 Task: Search one way flight ticket for 1 adult, 6 children, 1 infant in seat and 1 infant on lap in business from Knoxville: Mcghee Tyson Airport to Greenville: Pitt-greenville Airport on 5-2-2023. Choice of flights is American. Number of bags: 2 carry on bags. Price is upto 80000. Outbound departure time preference is 23:45.
Action: Mouse moved to (356, 151)
Screenshot: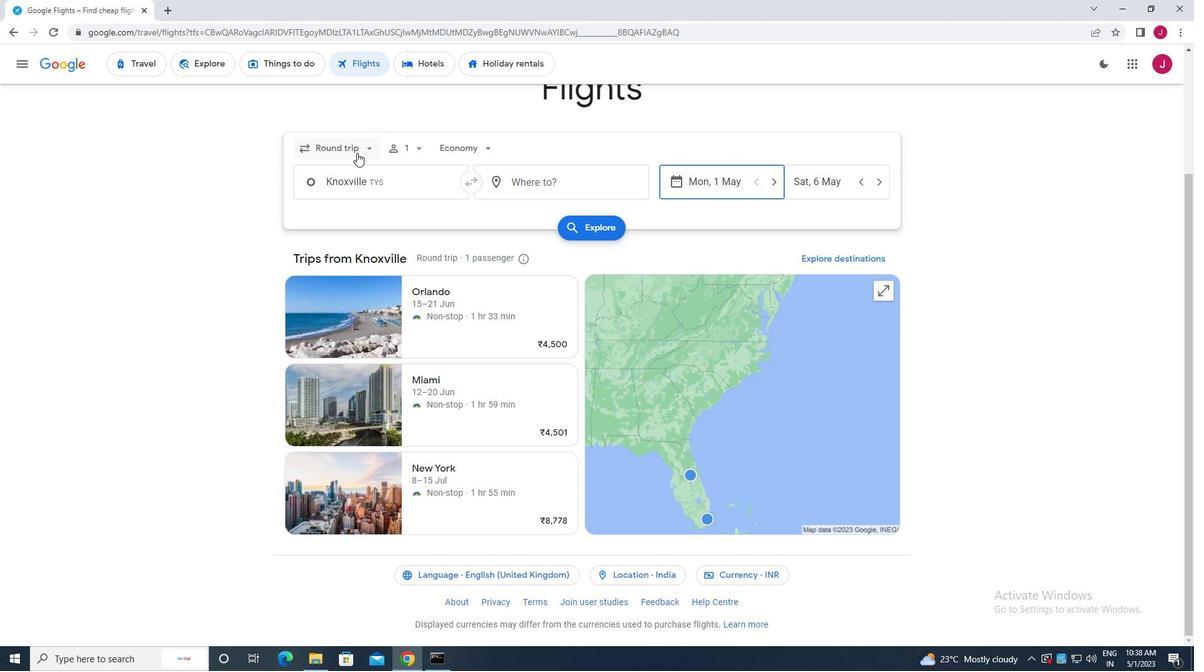 
Action: Mouse pressed left at (356, 151)
Screenshot: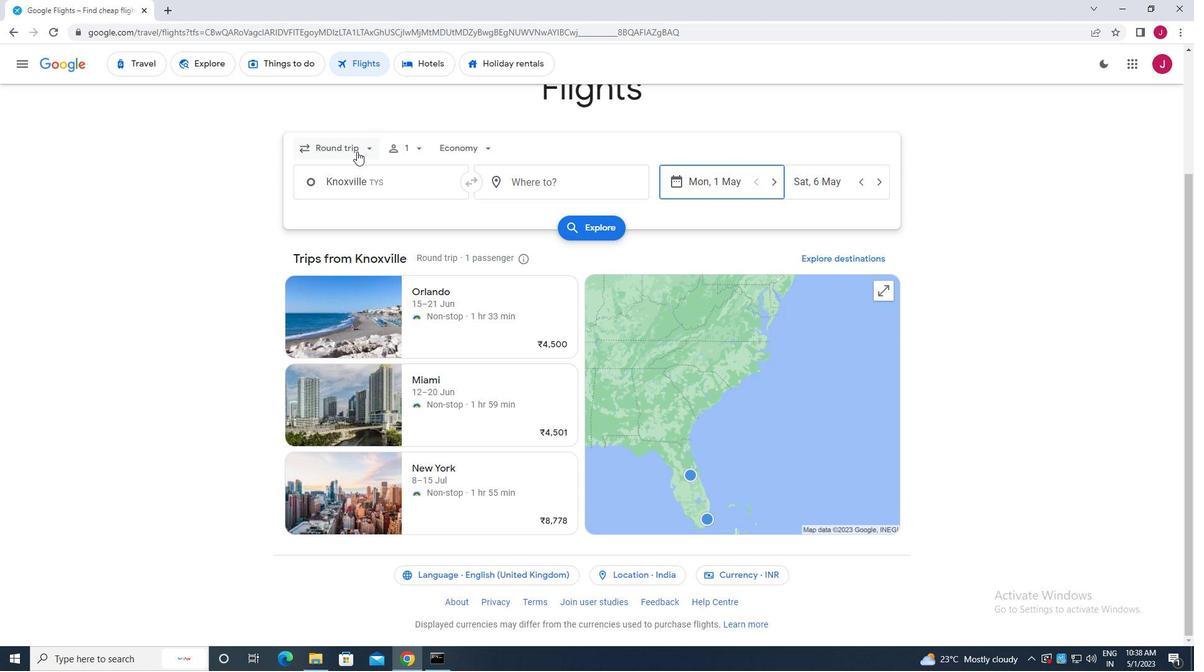 
Action: Mouse moved to (360, 206)
Screenshot: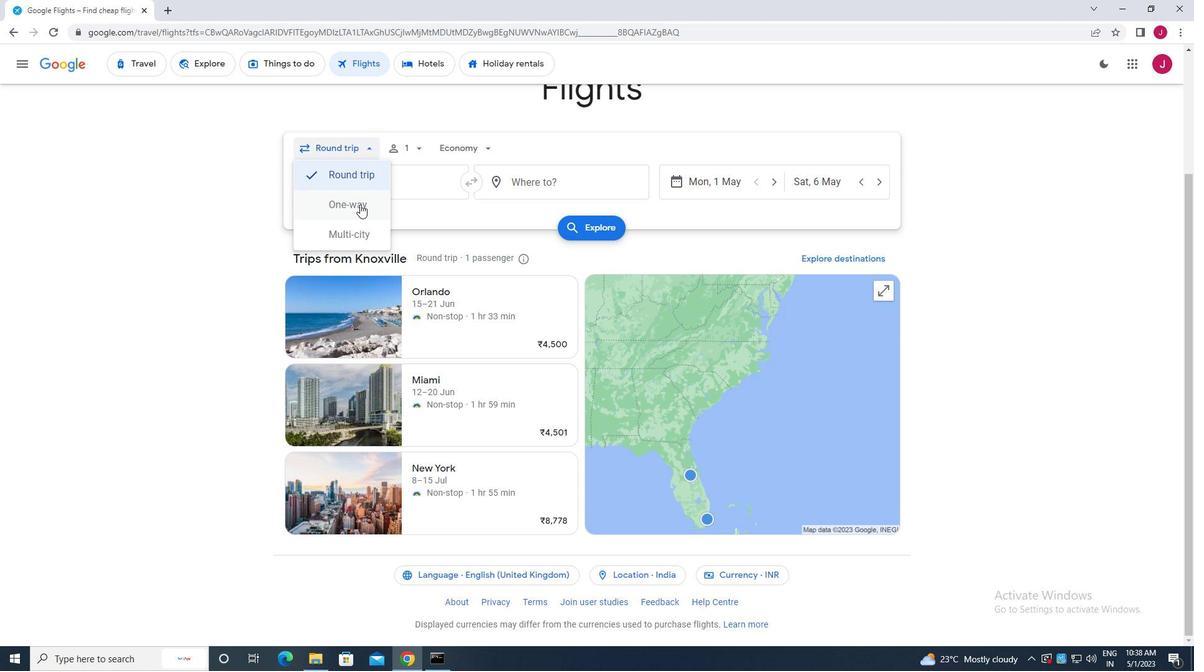 
Action: Mouse pressed left at (360, 206)
Screenshot: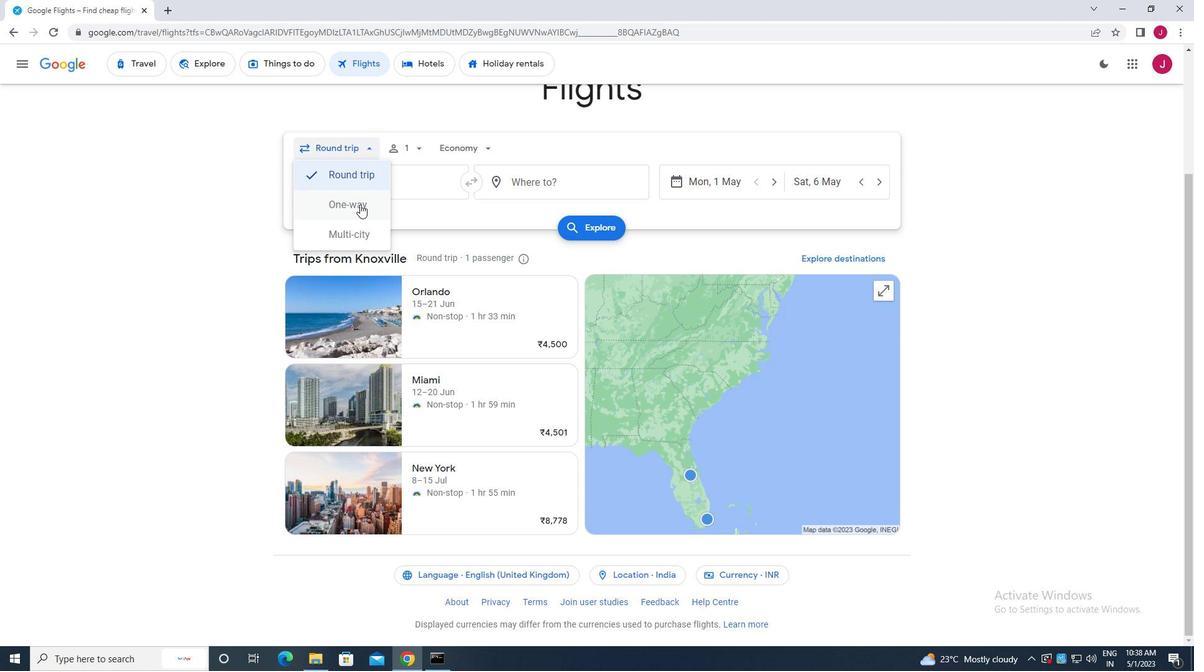 
Action: Mouse moved to (417, 145)
Screenshot: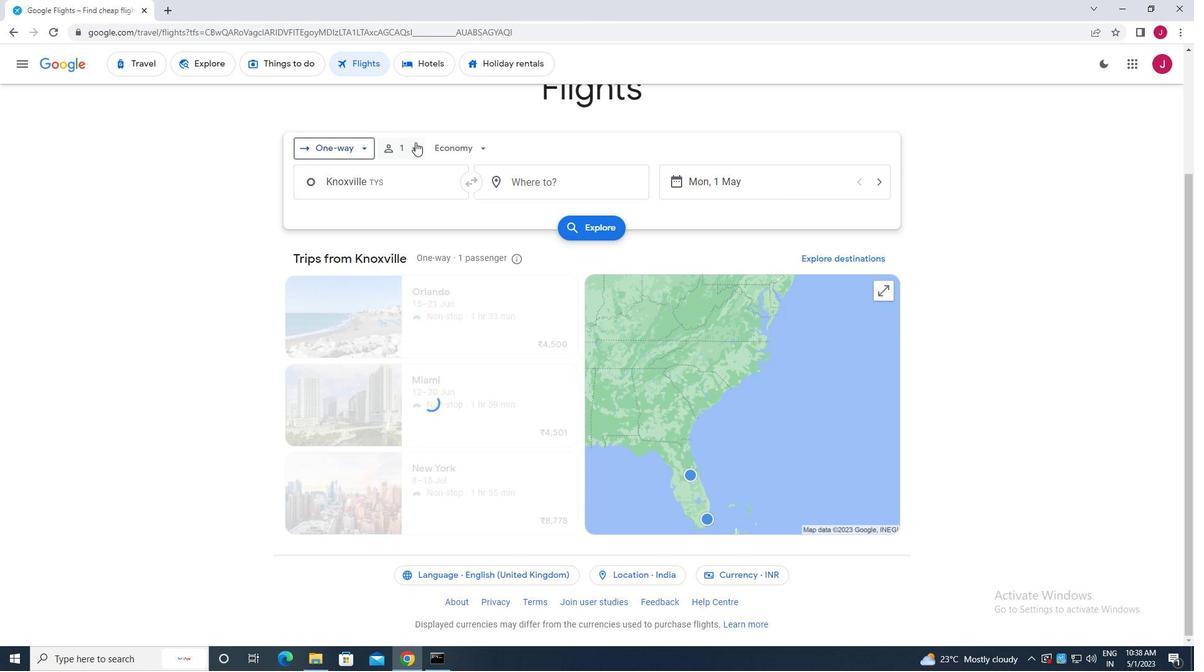 
Action: Mouse pressed left at (417, 145)
Screenshot: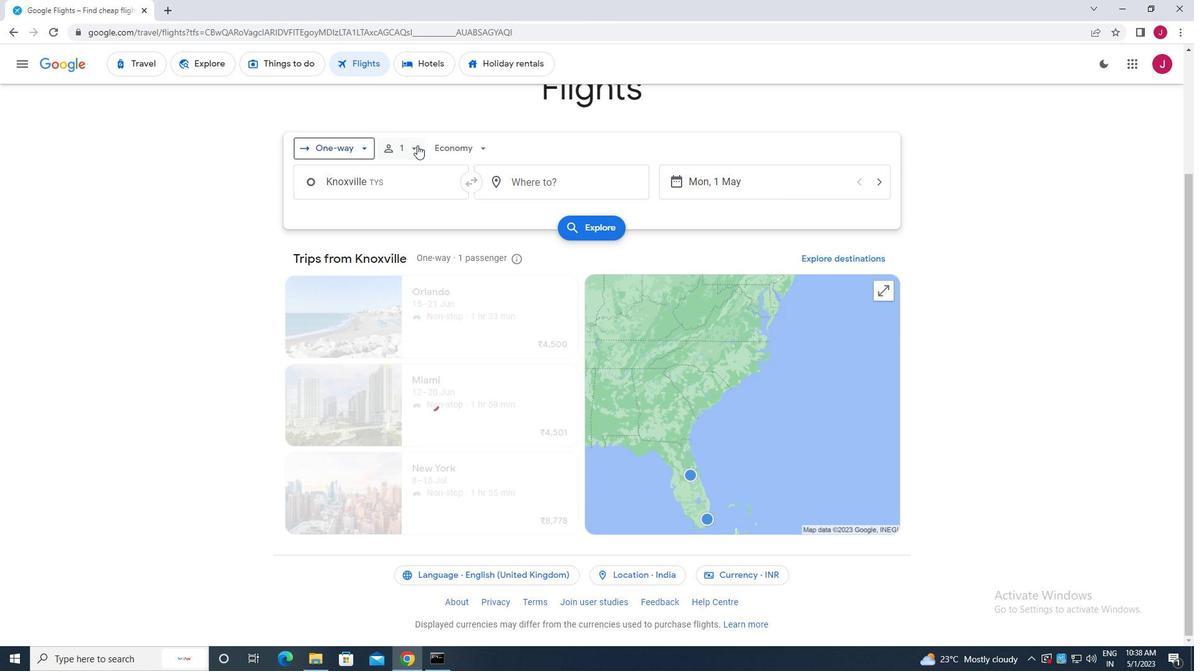 
Action: Mouse moved to (505, 216)
Screenshot: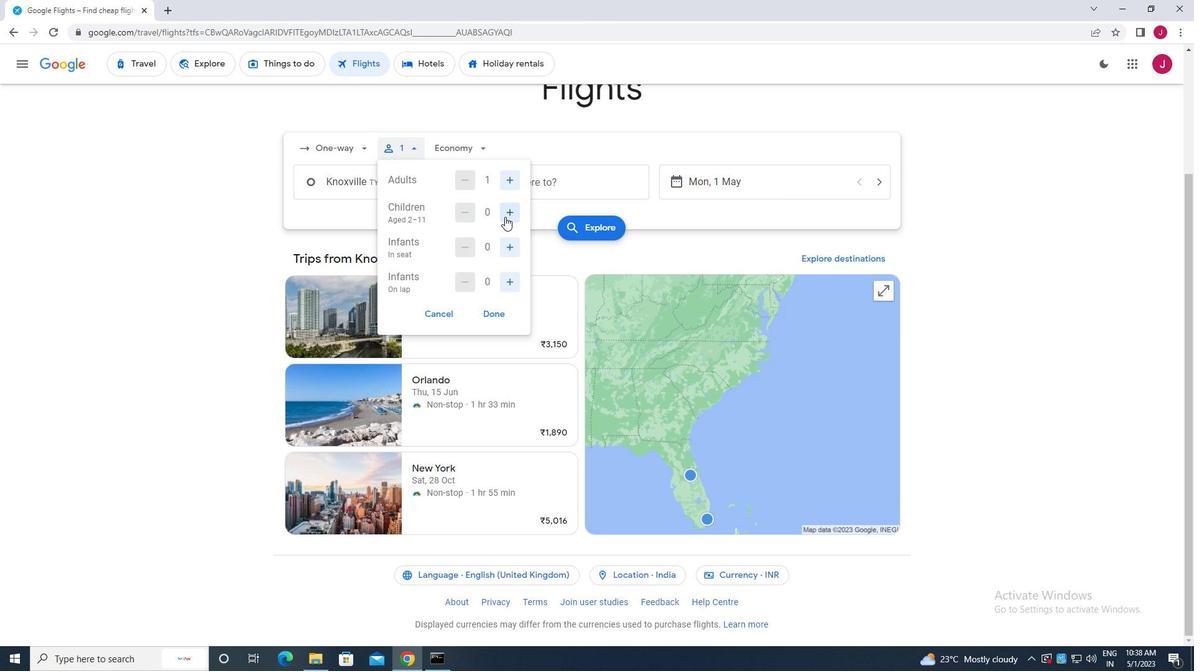 
Action: Mouse pressed left at (505, 216)
Screenshot: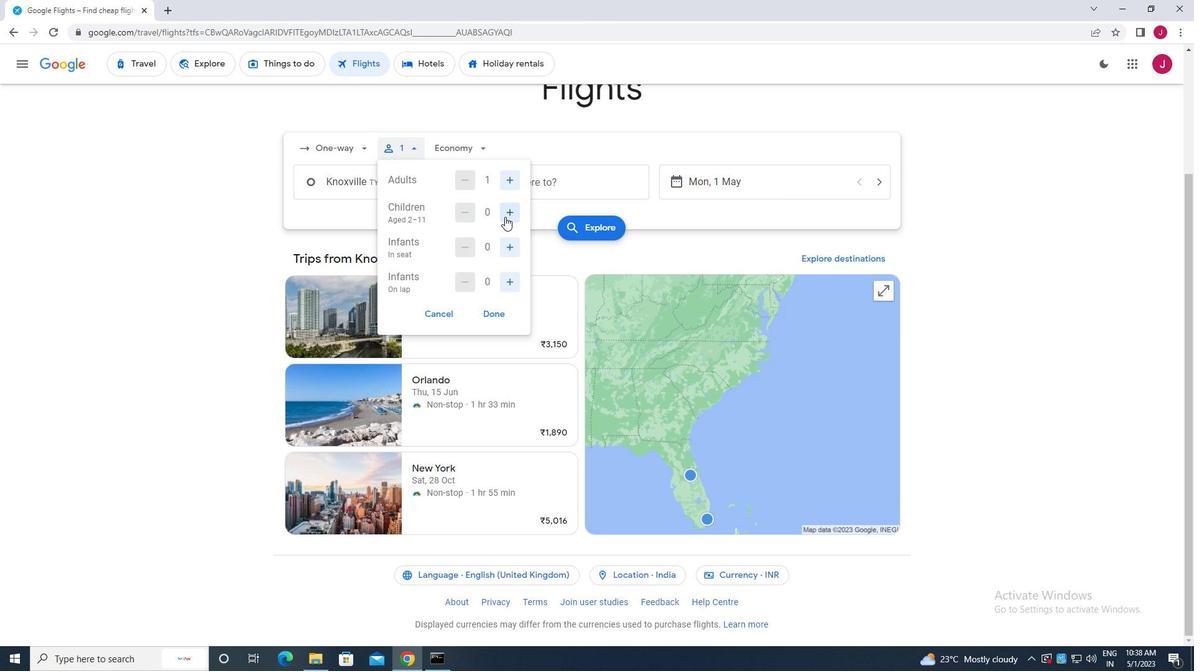 
Action: Mouse moved to (505, 215)
Screenshot: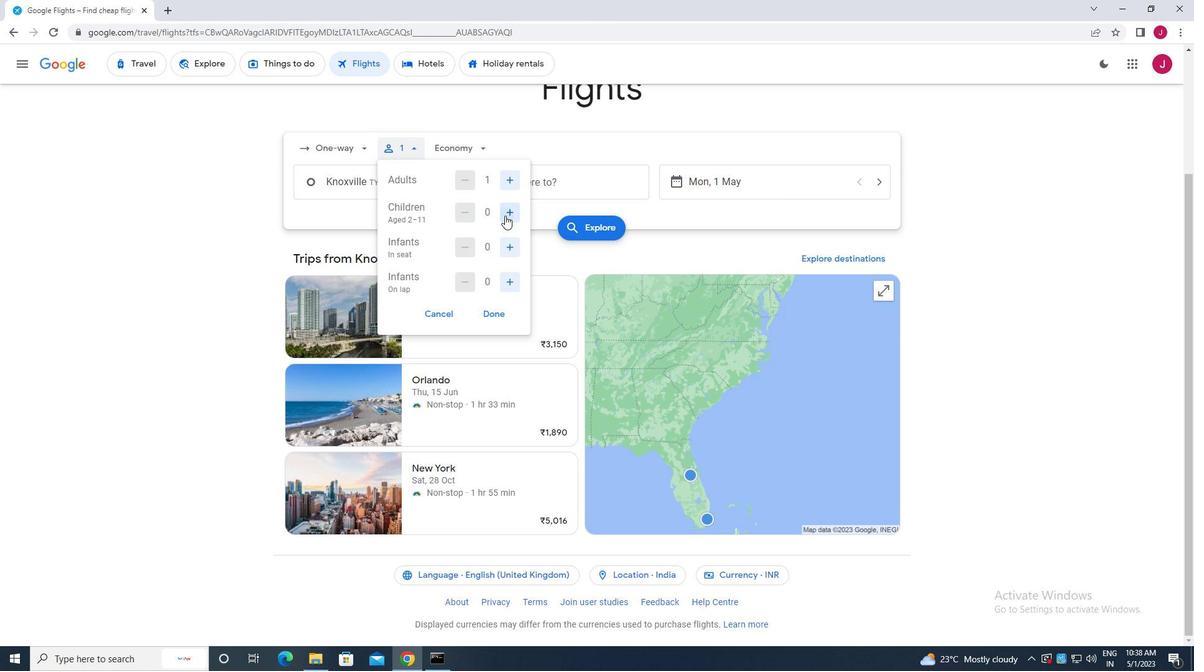 
Action: Mouse pressed left at (505, 215)
Screenshot: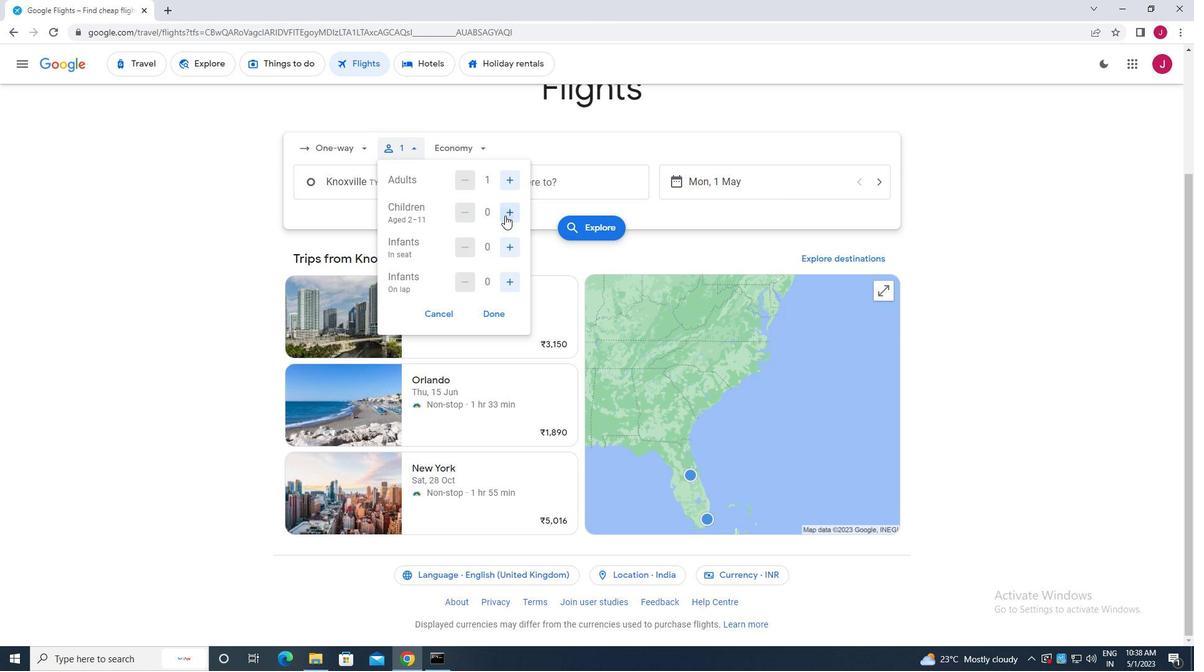 
Action: Mouse moved to (505, 215)
Screenshot: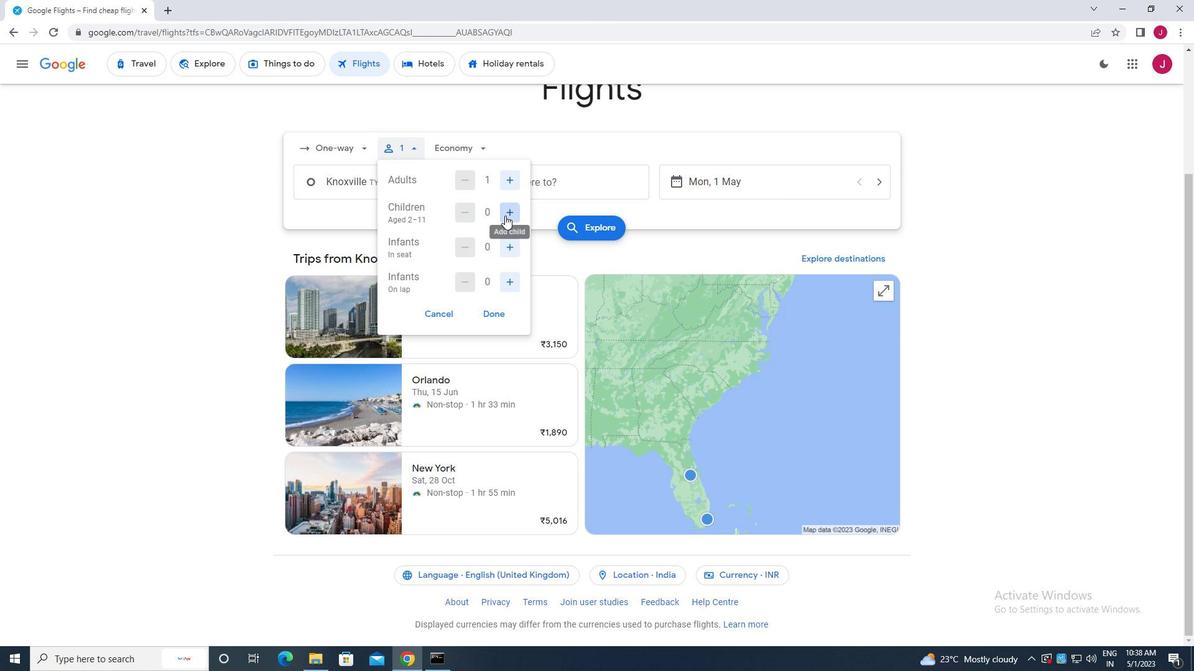 
Action: Mouse pressed left at (505, 215)
Screenshot: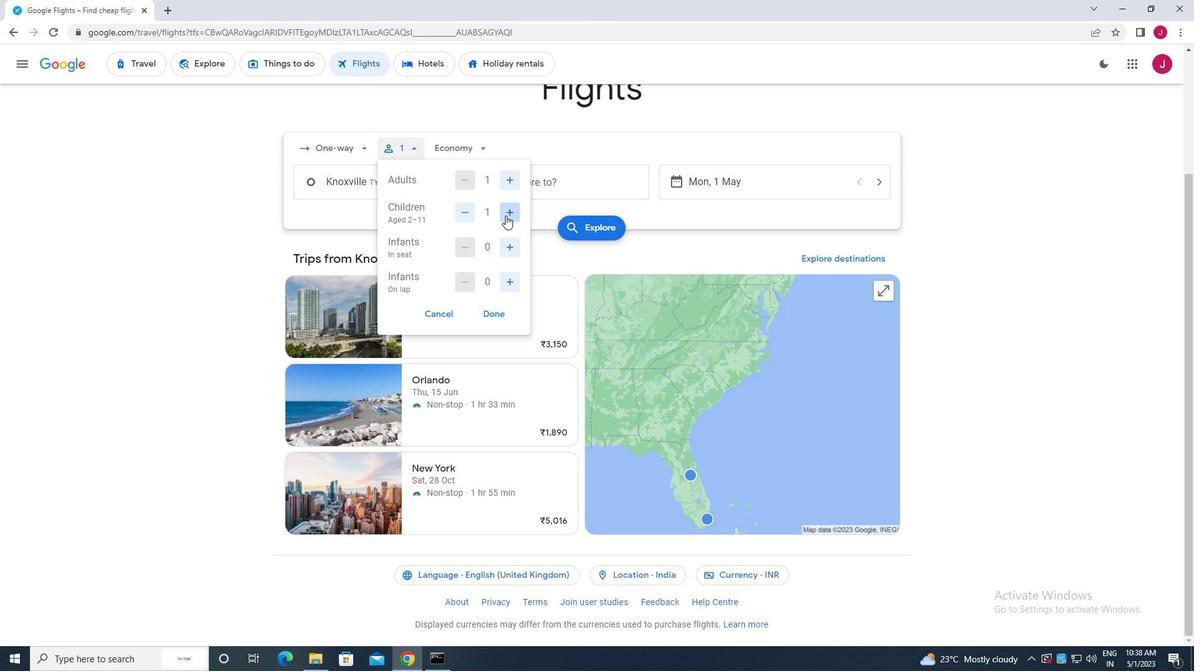 
Action: Mouse moved to (506, 215)
Screenshot: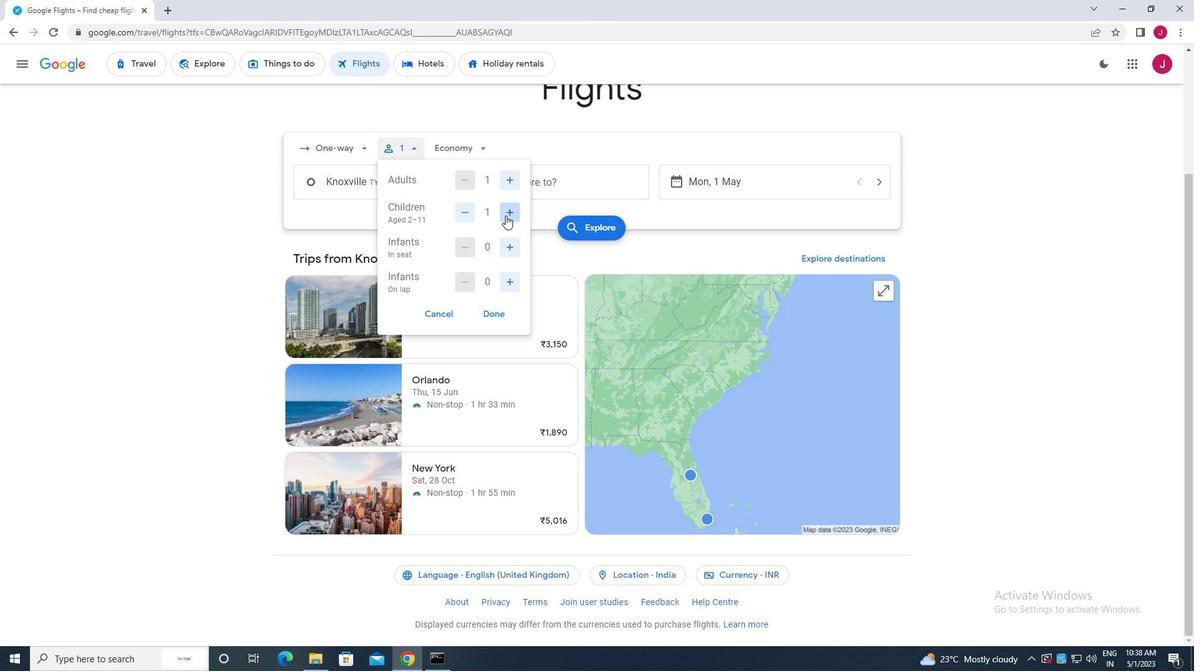 
Action: Mouse pressed left at (506, 215)
Screenshot: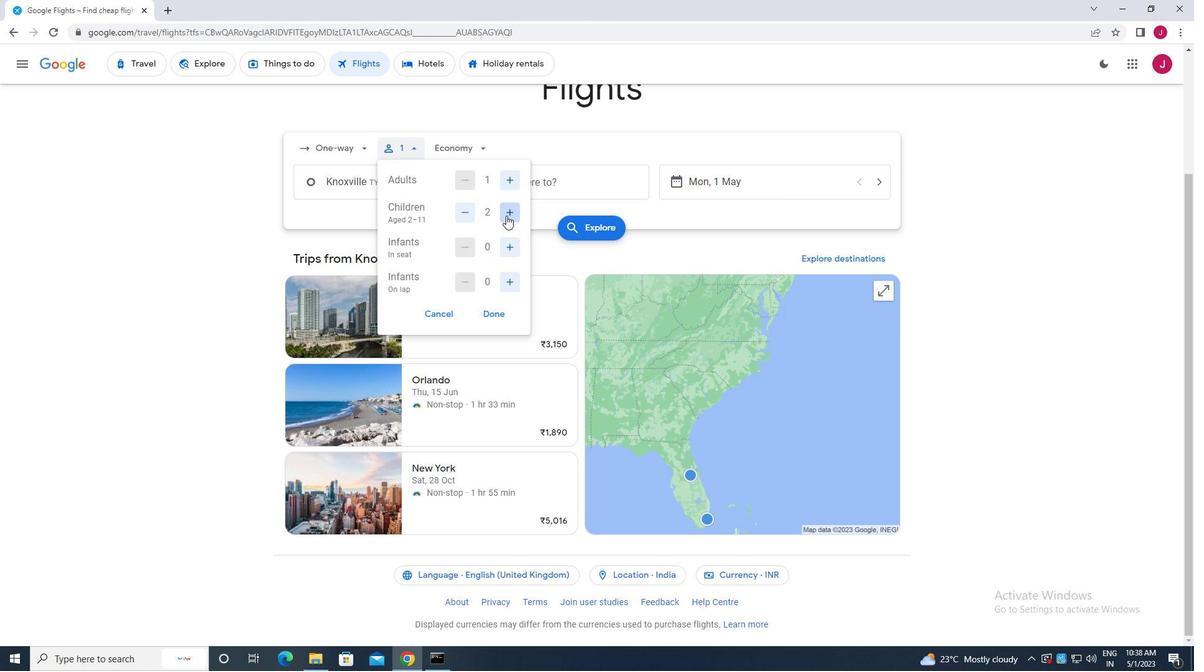 
Action: Mouse pressed left at (506, 215)
Screenshot: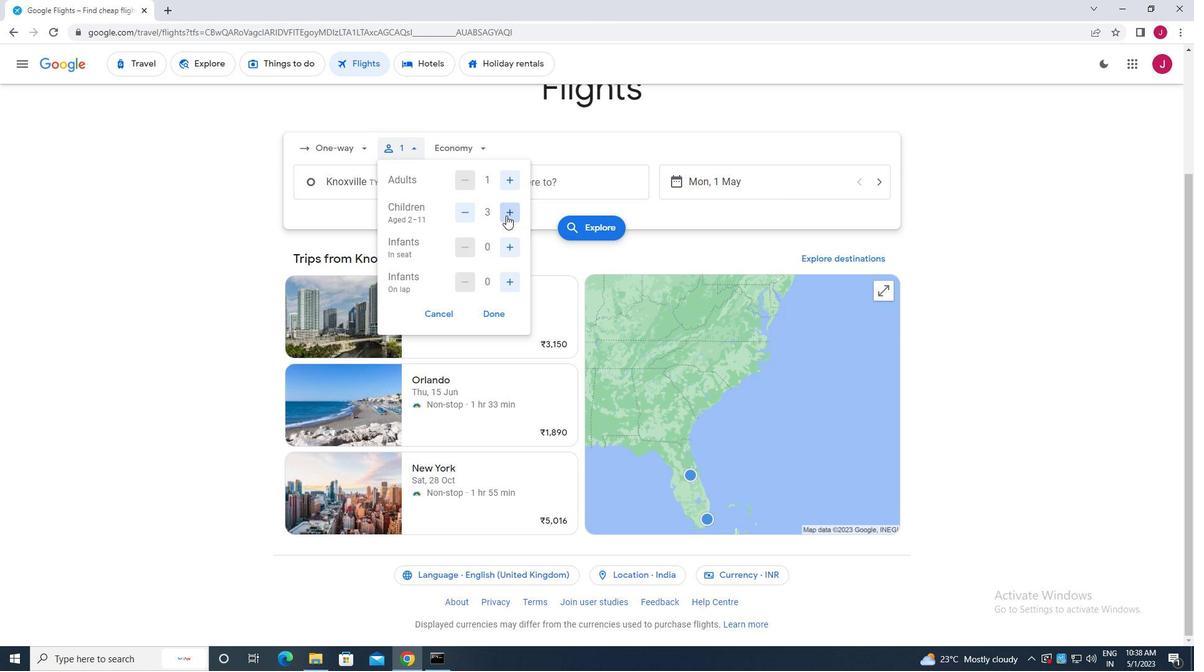 
Action: Mouse moved to (507, 215)
Screenshot: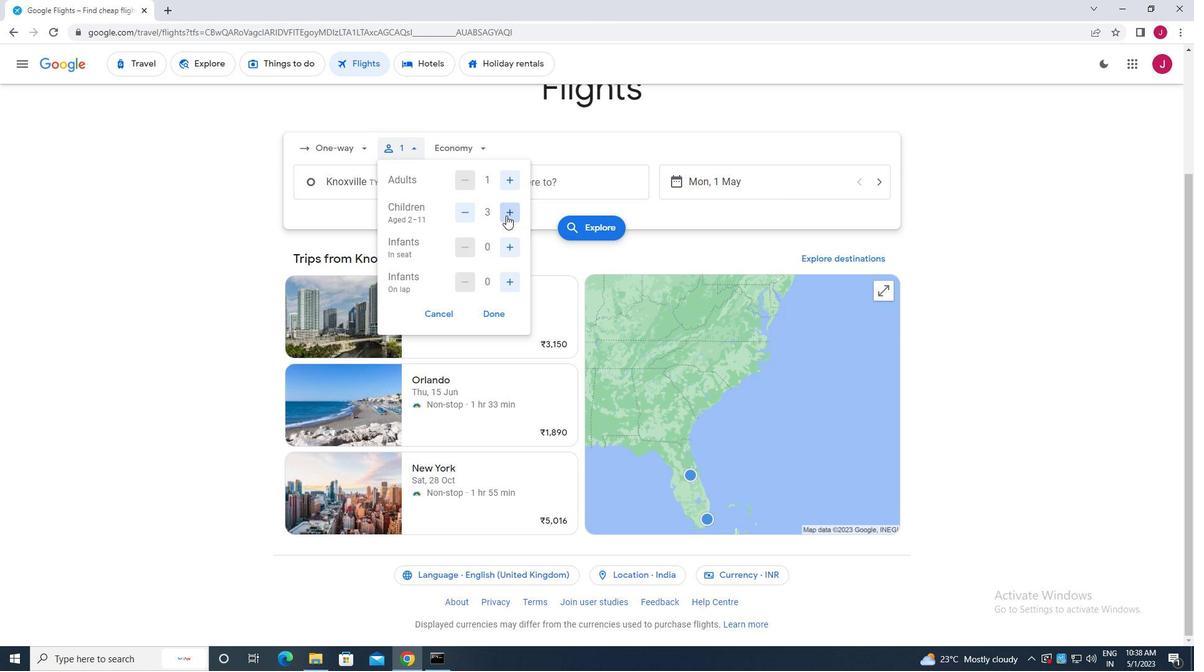 
Action: Mouse pressed left at (507, 215)
Screenshot: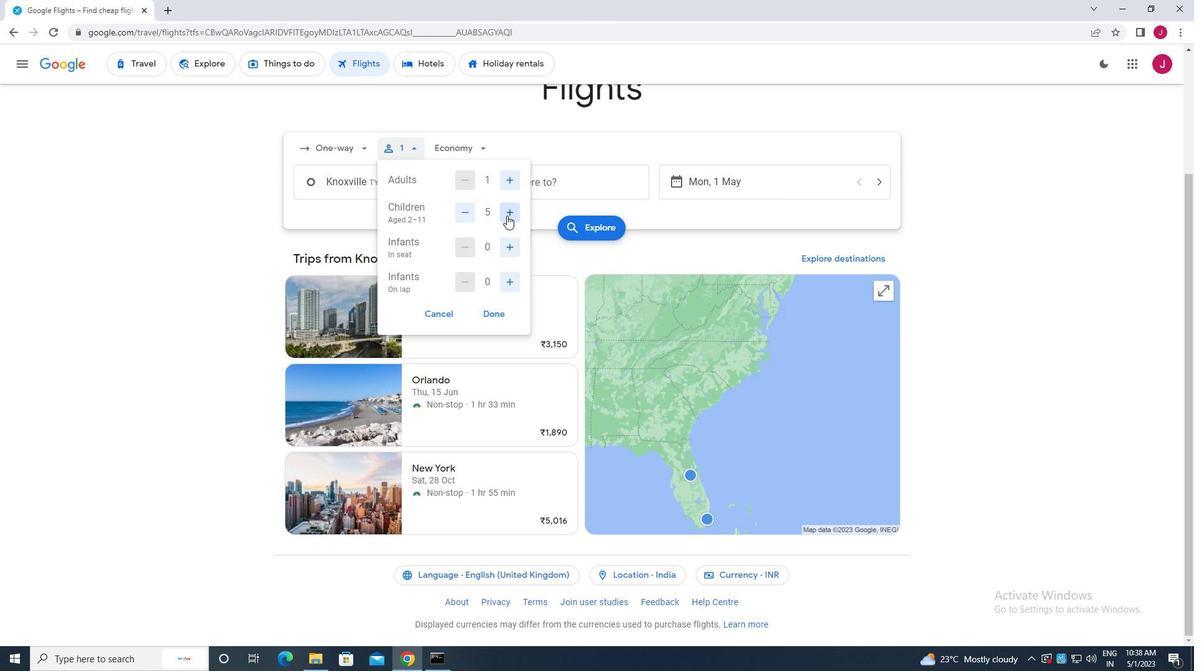 
Action: Mouse moved to (508, 250)
Screenshot: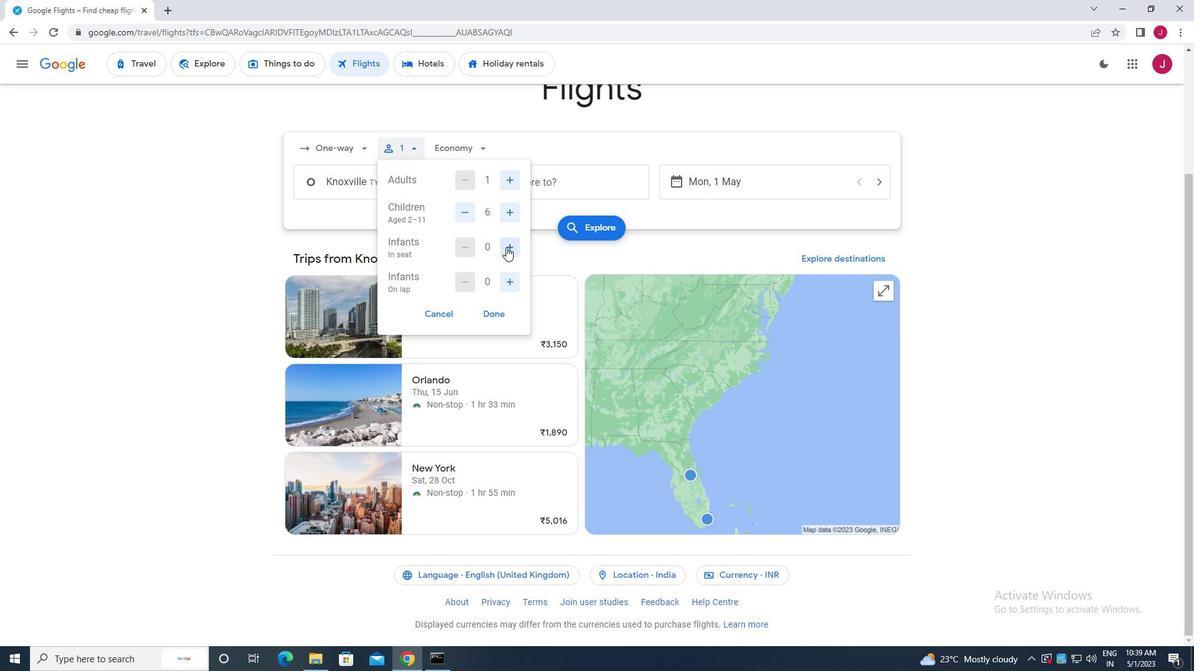 
Action: Mouse pressed left at (508, 250)
Screenshot: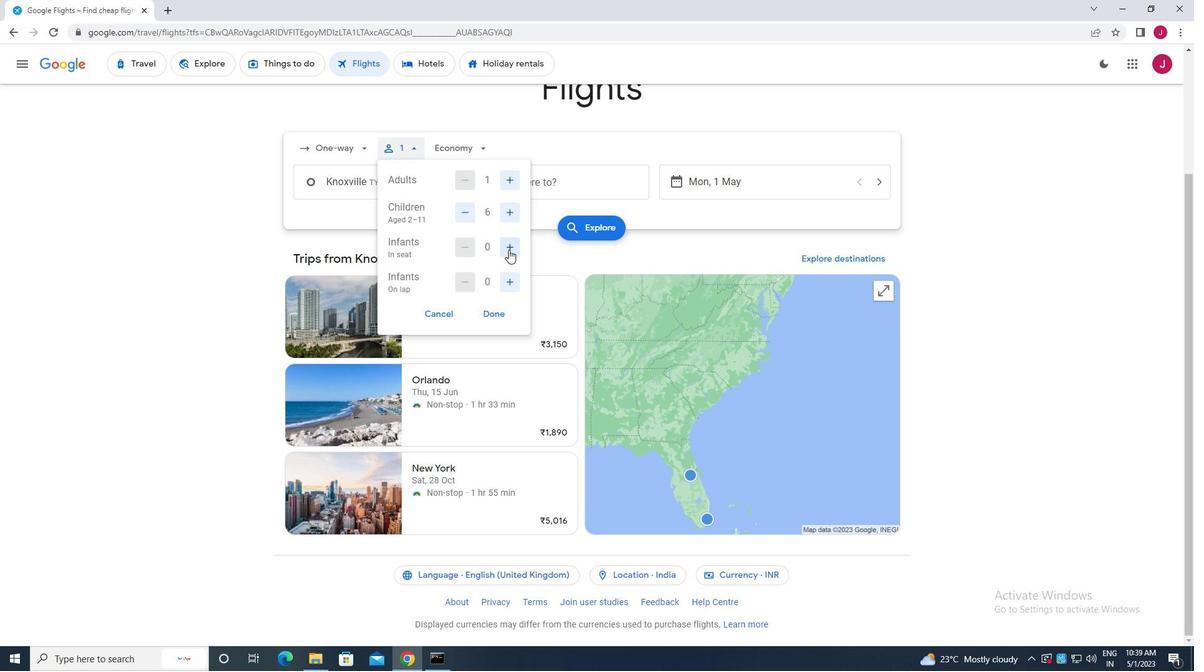 
Action: Mouse moved to (513, 281)
Screenshot: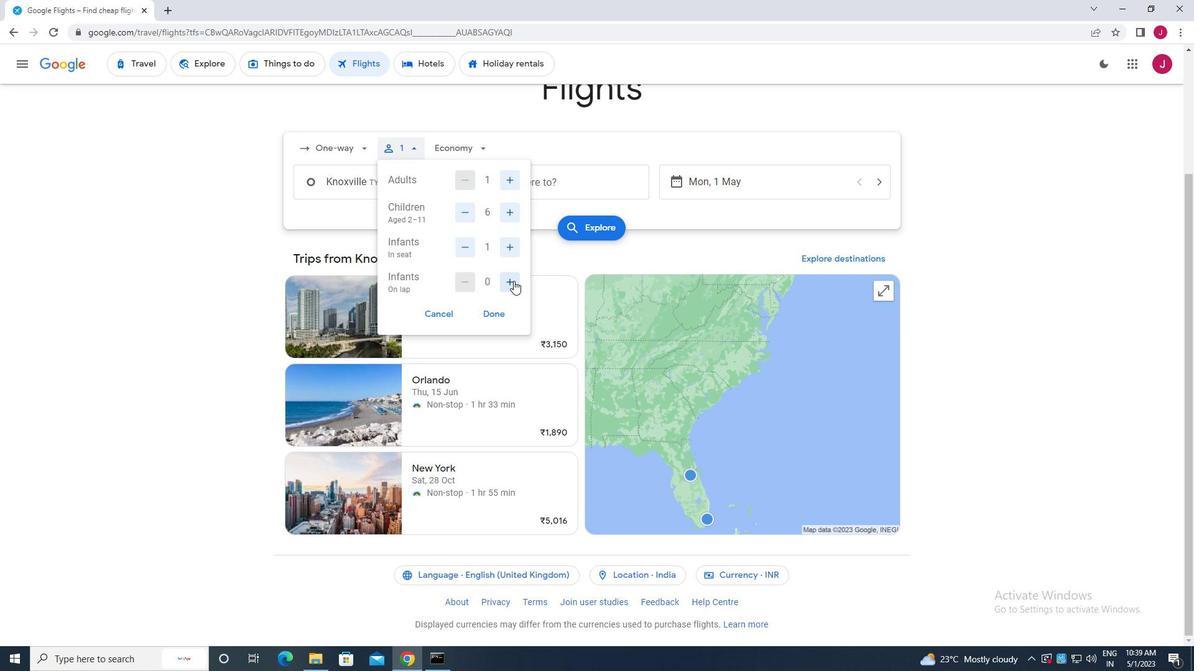 
Action: Mouse pressed left at (513, 281)
Screenshot: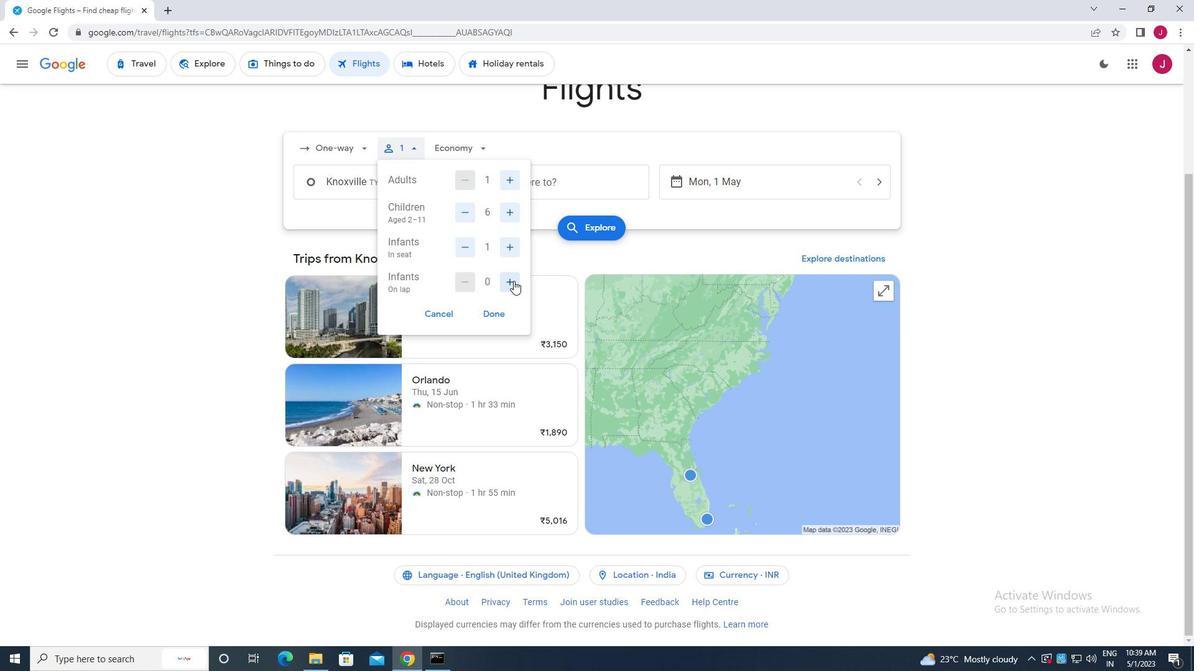 
Action: Mouse moved to (502, 312)
Screenshot: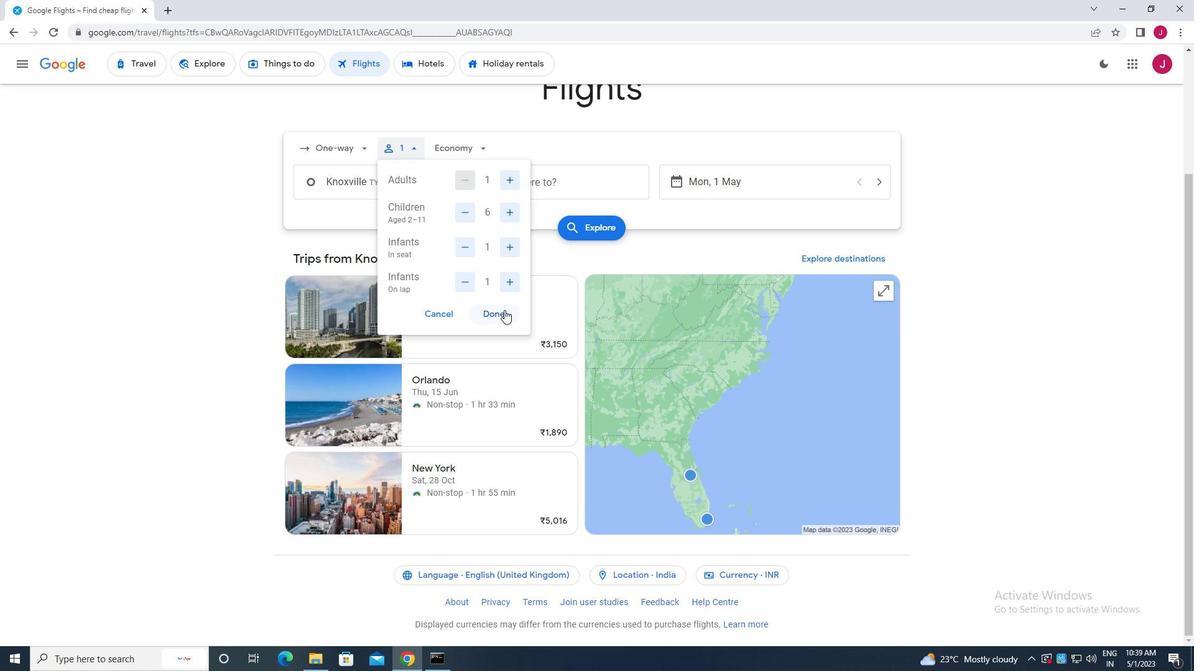 
Action: Mouse pressed left at (502, 312)
Screenshot: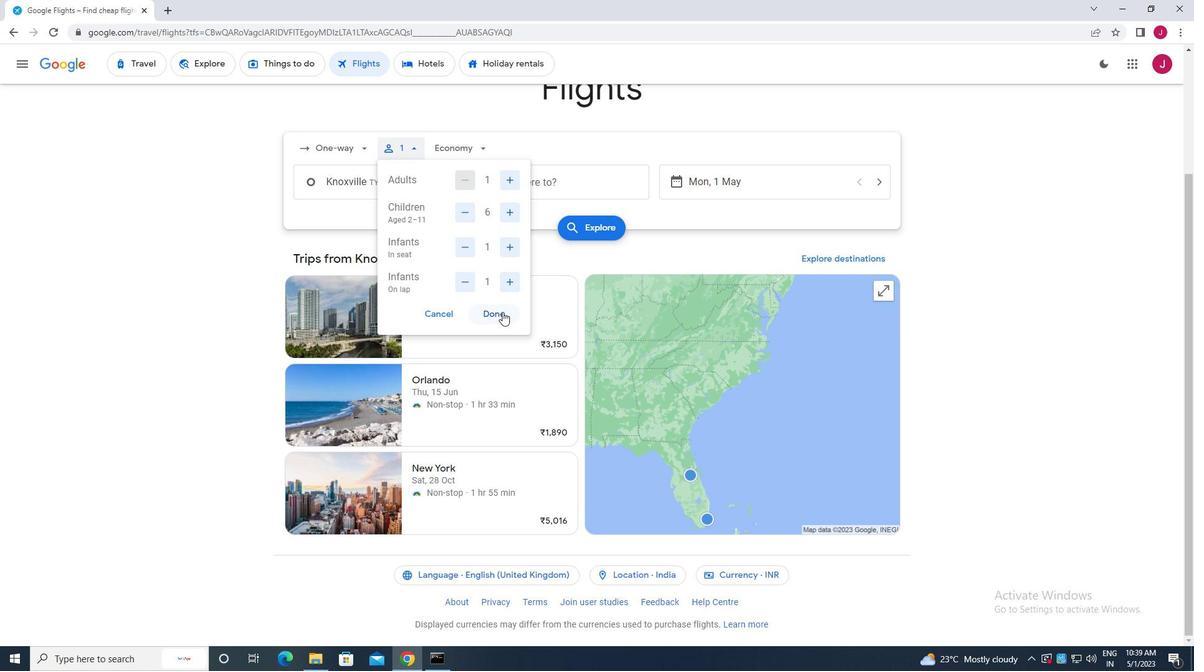 
Action: Mouse moved to (466, 146)
Screenshot: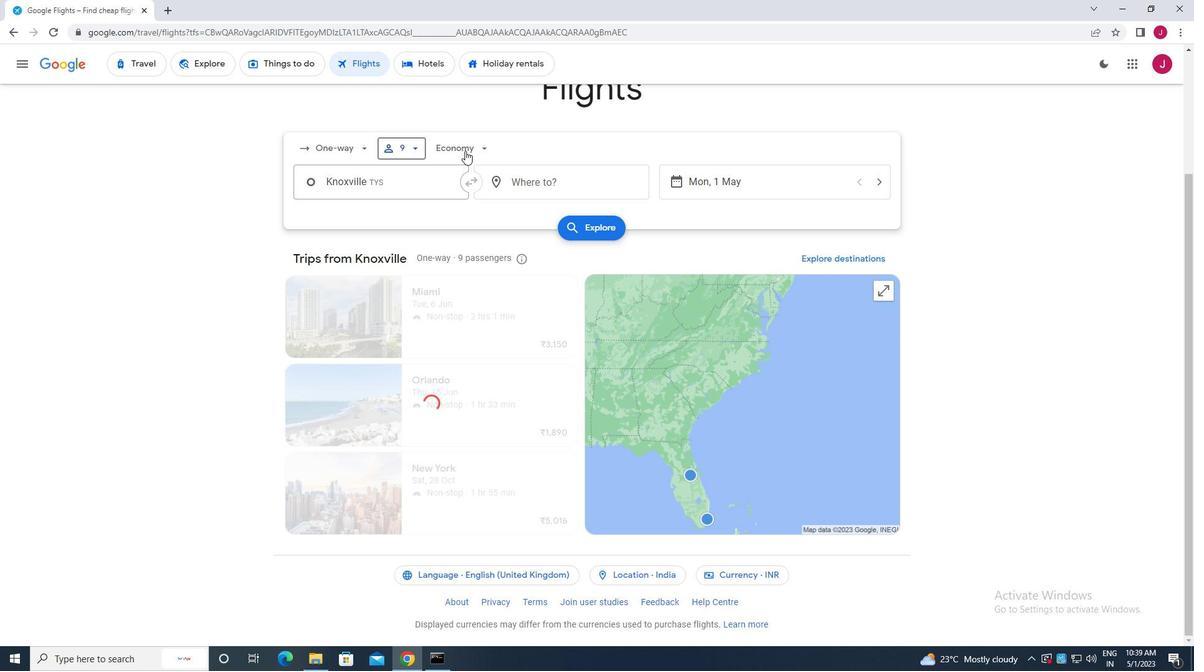 
Action: Mouse pressed left at (466, 146)
Screenshot: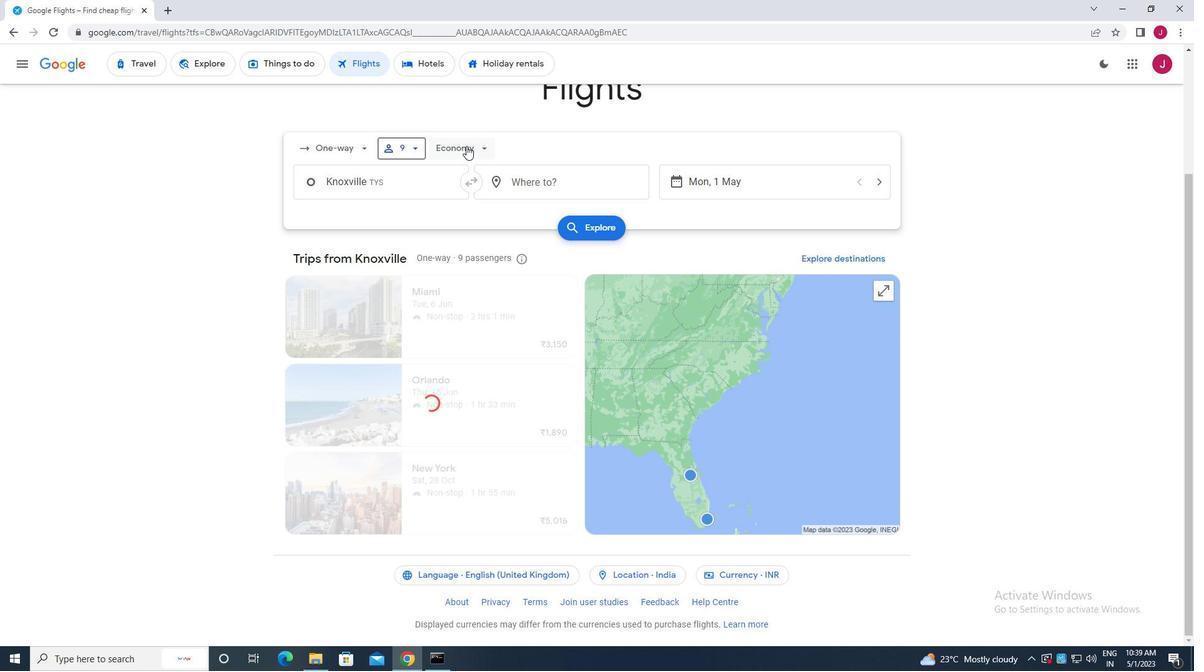 
Action: Mouse moved to (481, 233)
Screenshot: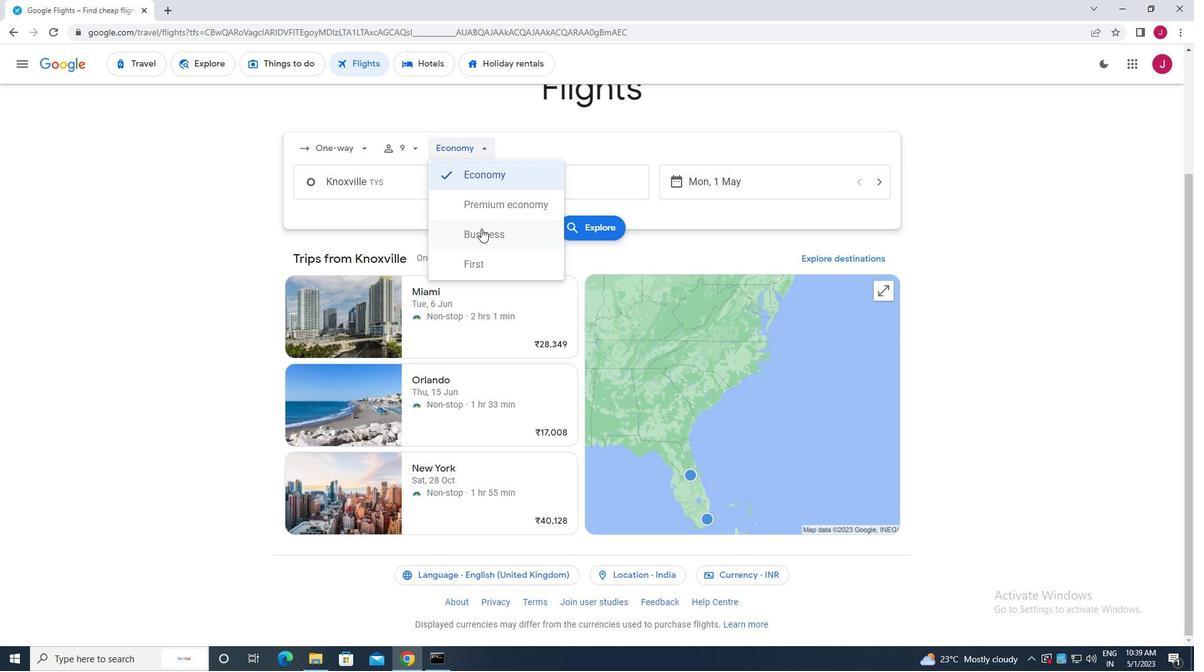 
Action: Mouse pressed left at (481, 233)
Screenshot: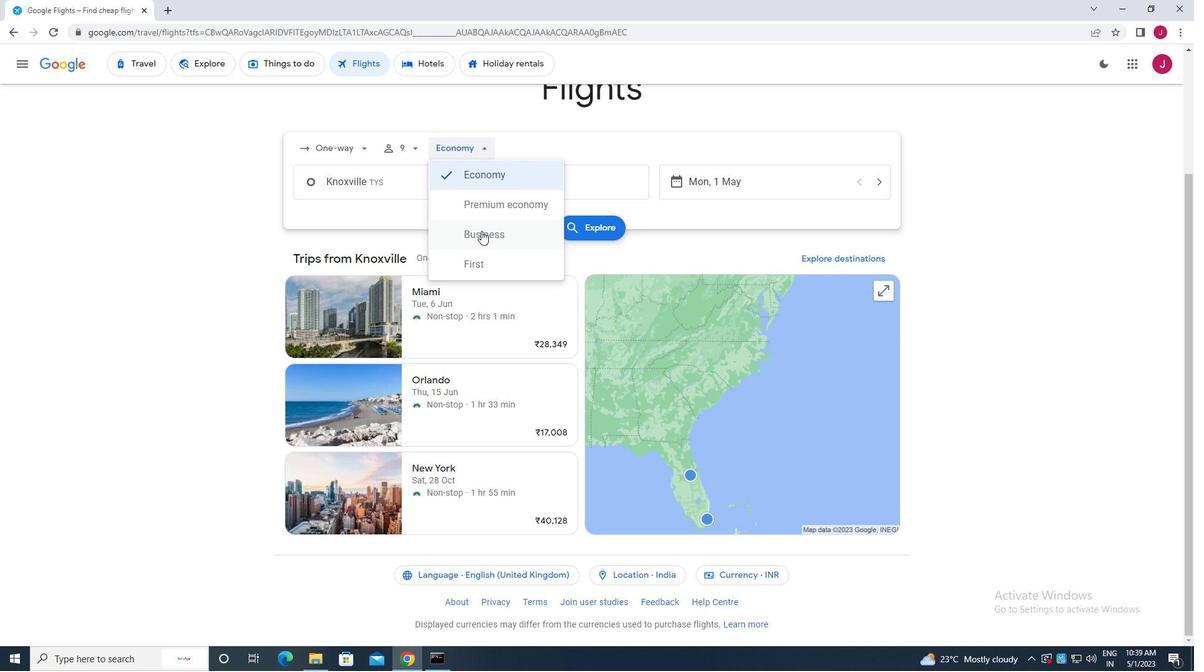 
Action: Mouse moved to (395, 185)
Screenshot: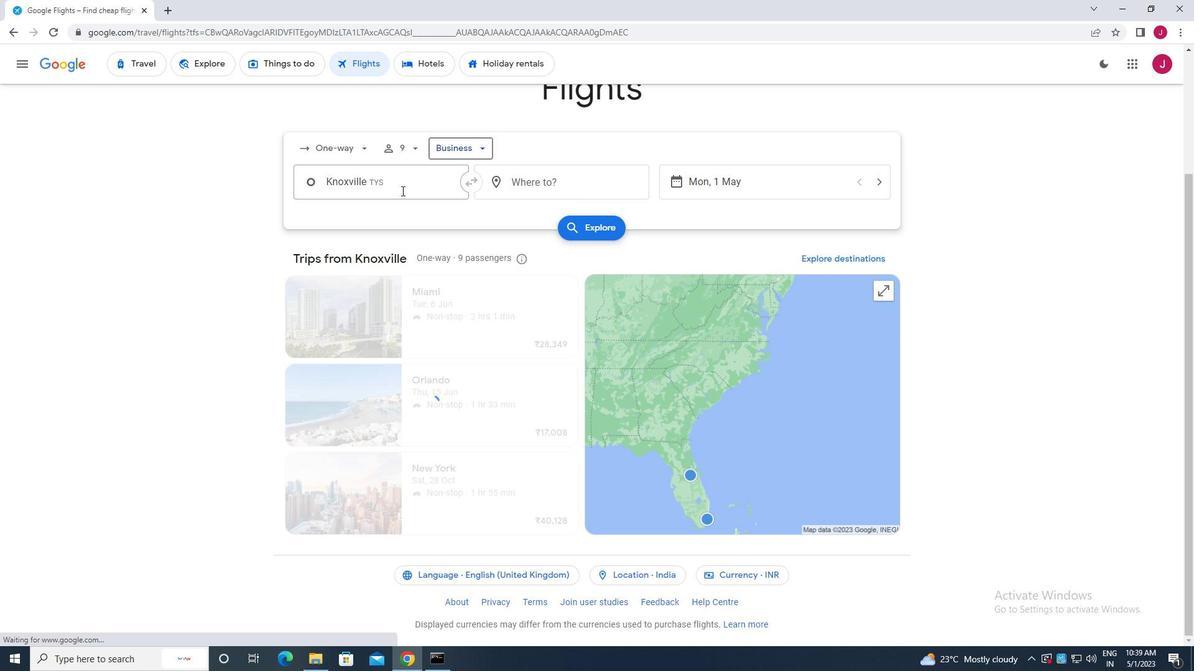 
Action: Mouse pressed left at (395, 185)
Screenshot: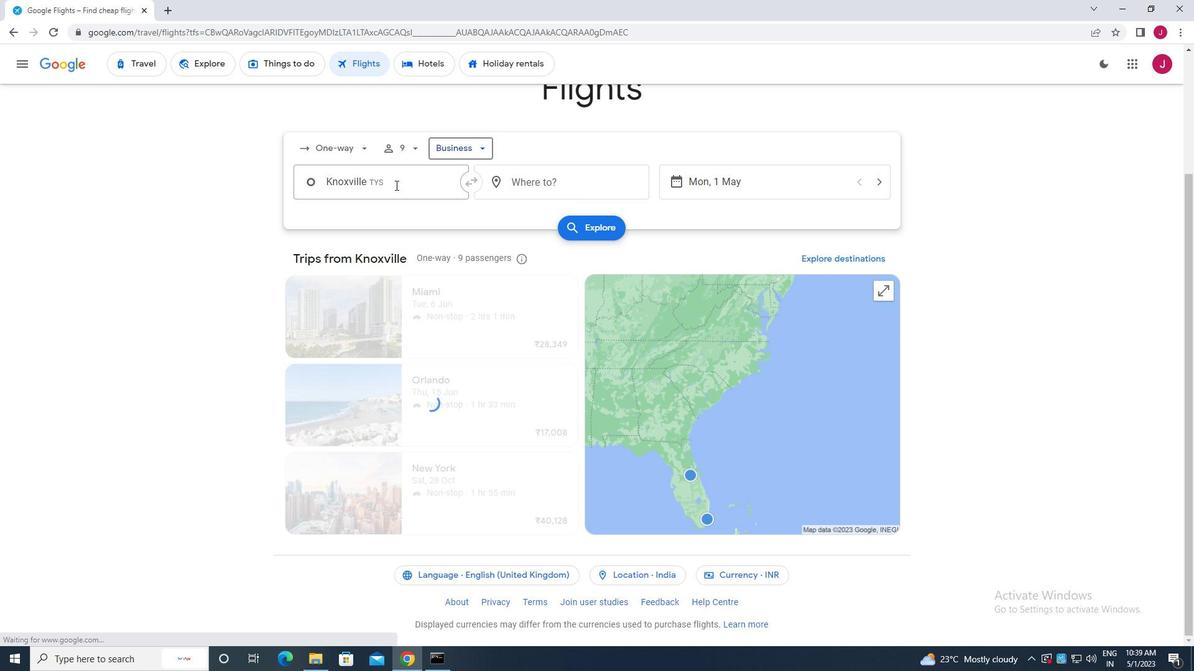 
Action: Mouse moved to (396, 183)
Screenshot: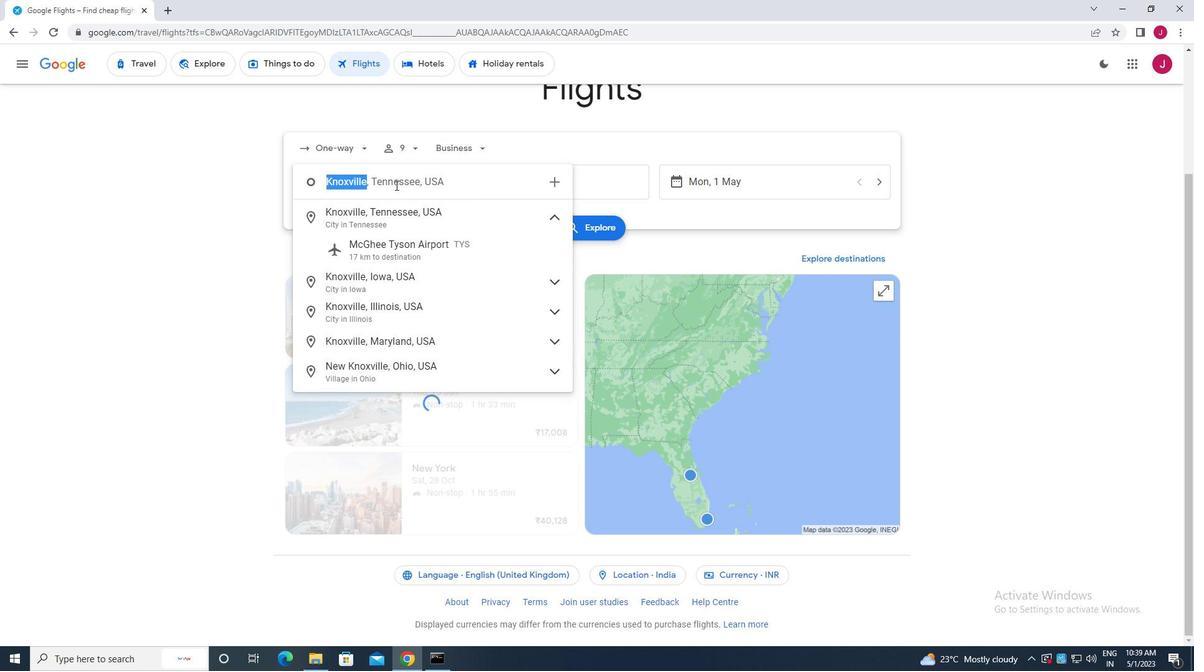 
Action: Key pressed knoxville
Screenshot: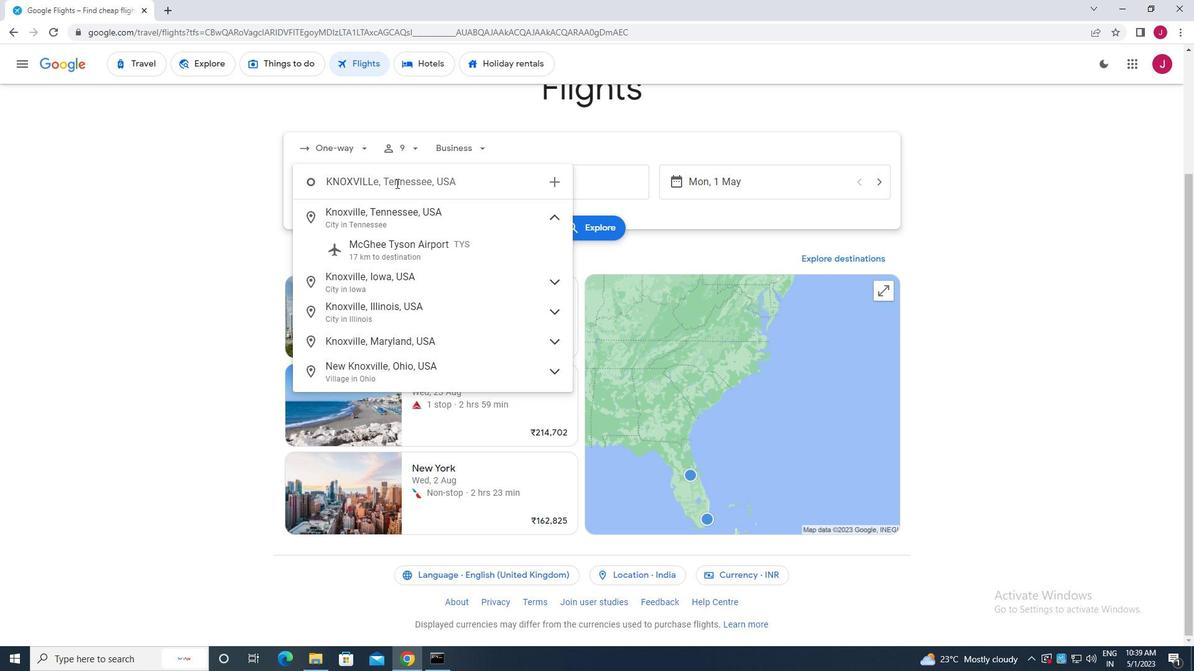 
Action: Mouse moved to (383, 250)
Screenshot: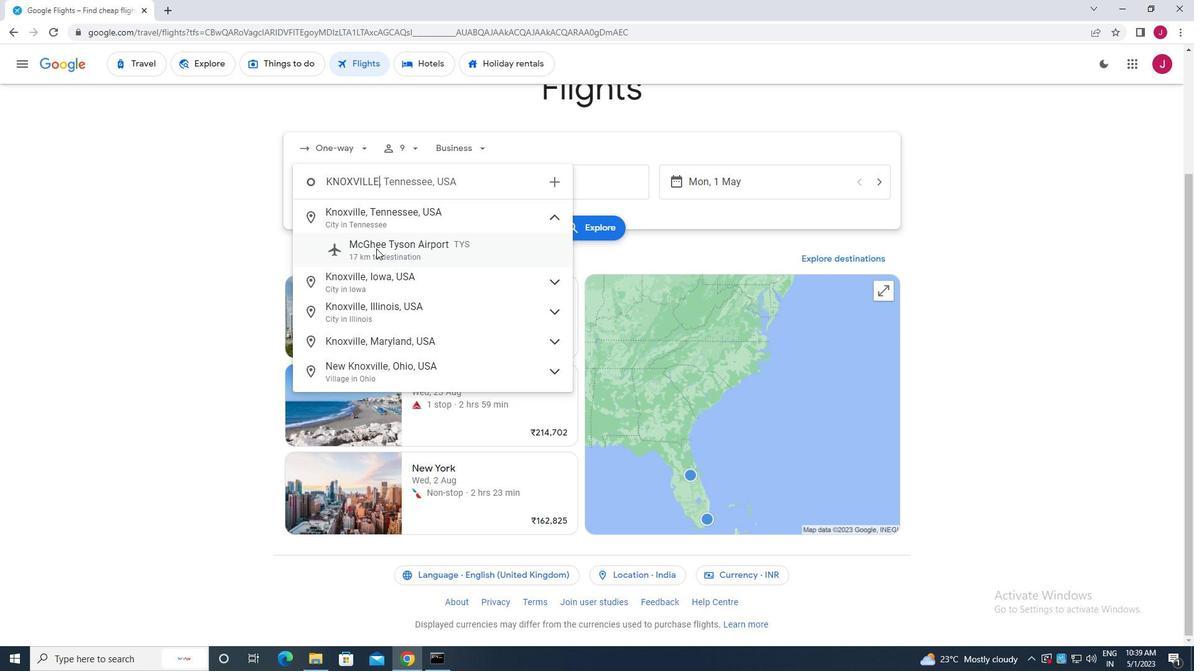 
Action: Mouse pressed left at (383, 250)
Screenshot: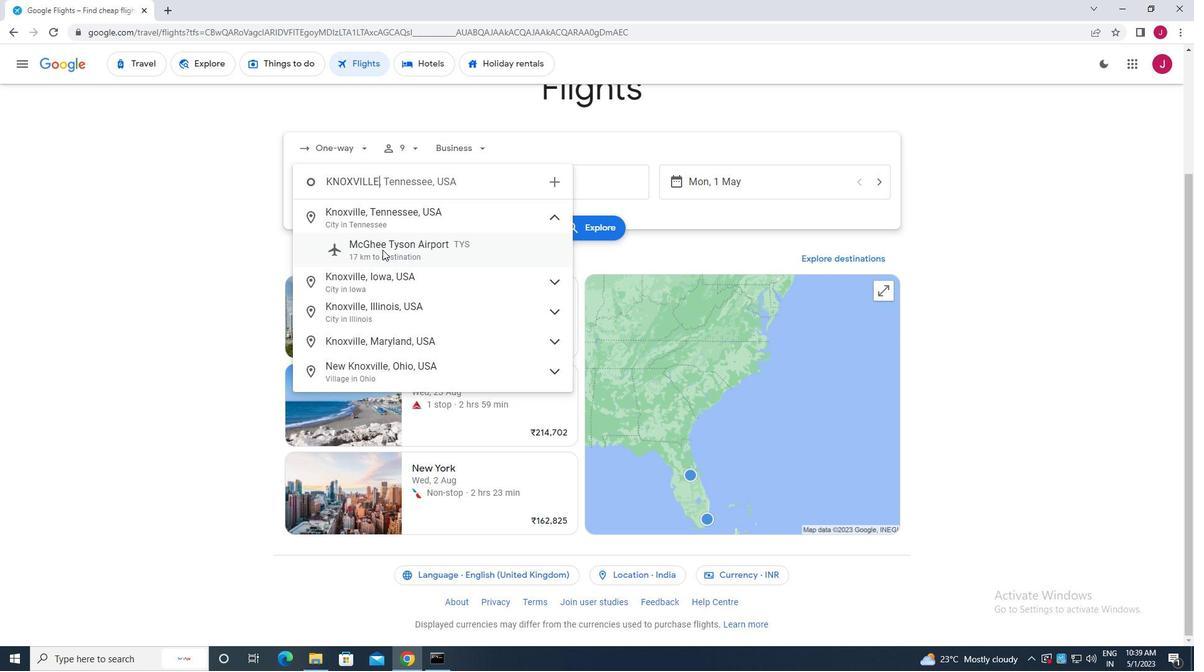 
Action: Mouse moved to (584, 181)
Screenshot: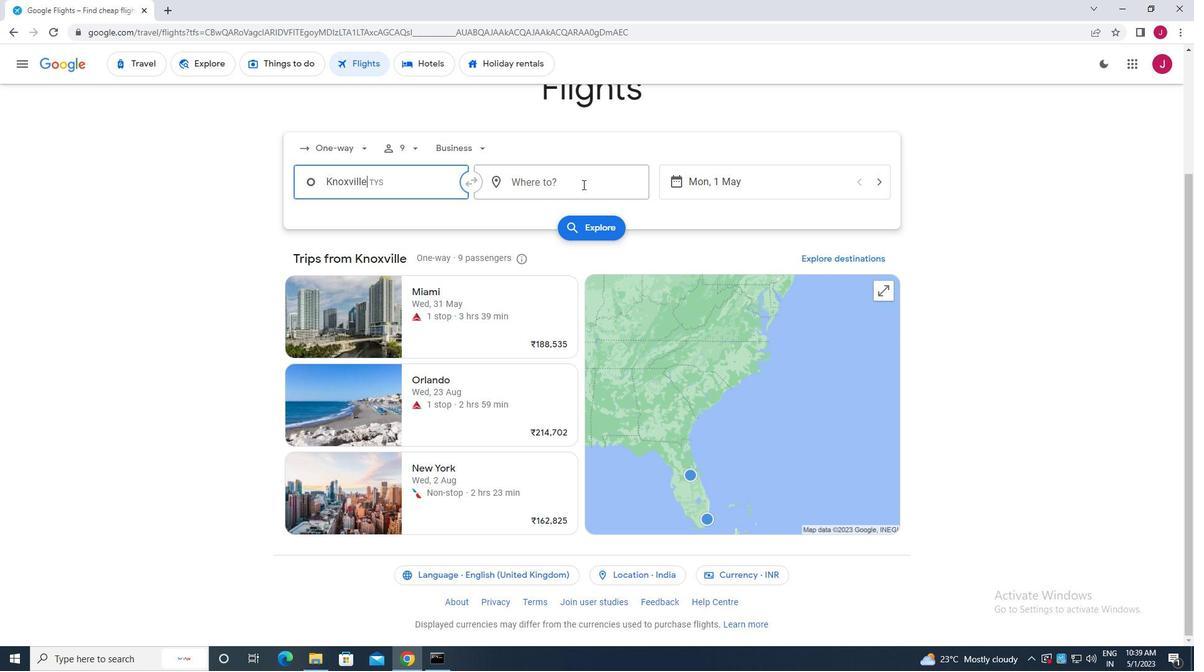 
Action: Mouse pressed left at (584, 181)
Screenshot: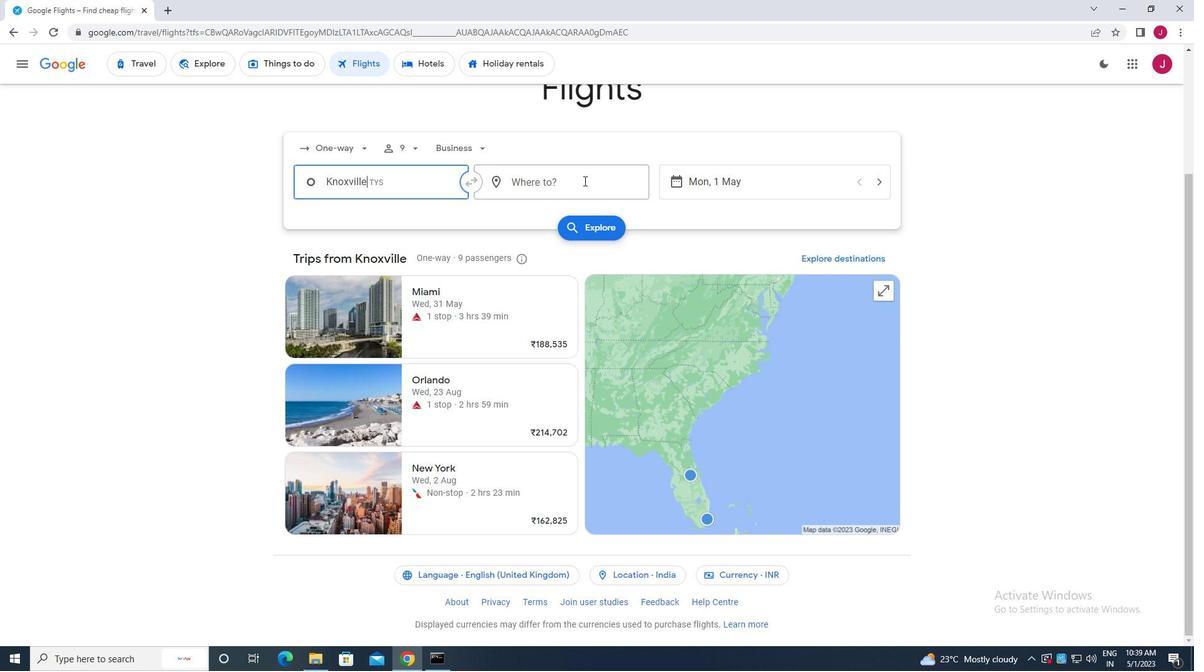 
Action: Mouse moved to (552, 181)
Screenshot: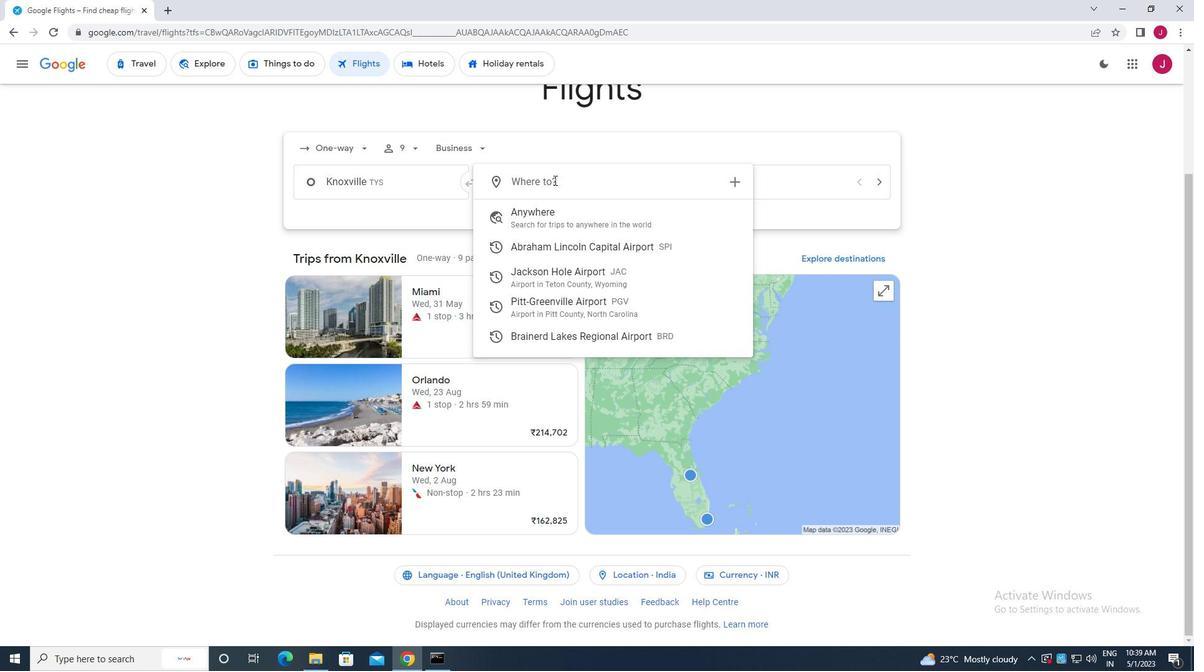 
Action: Key pressed greenville<Key.space>p
Screenshot: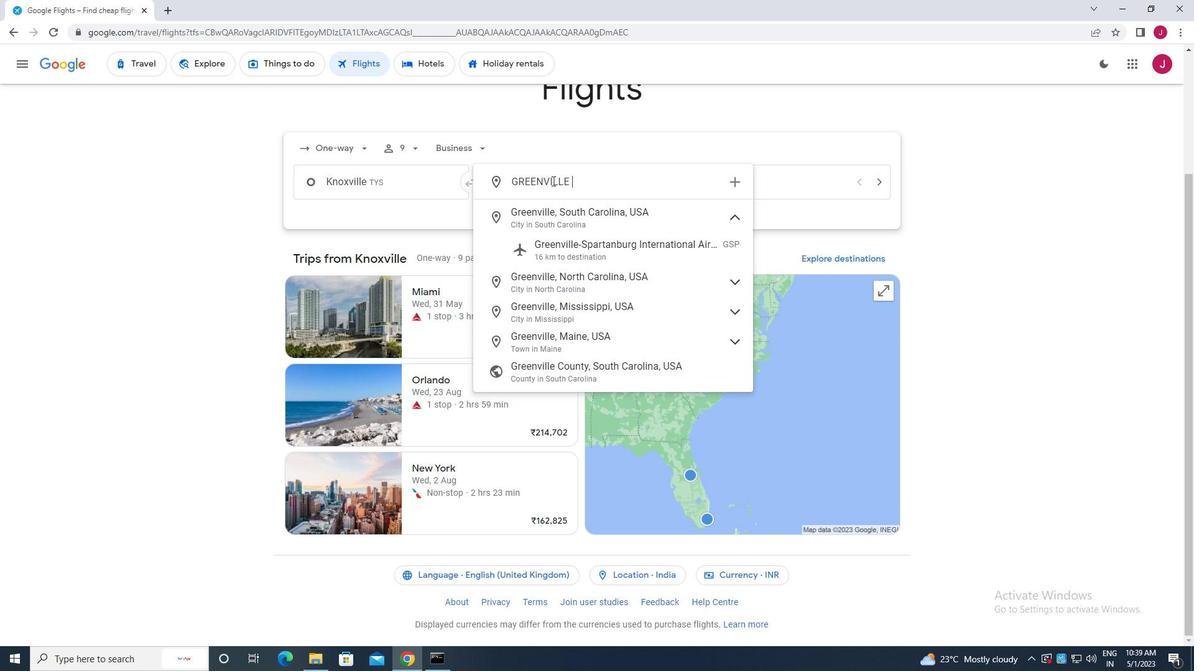 
Action: Mouse moved to (587, 220)
Screenshot: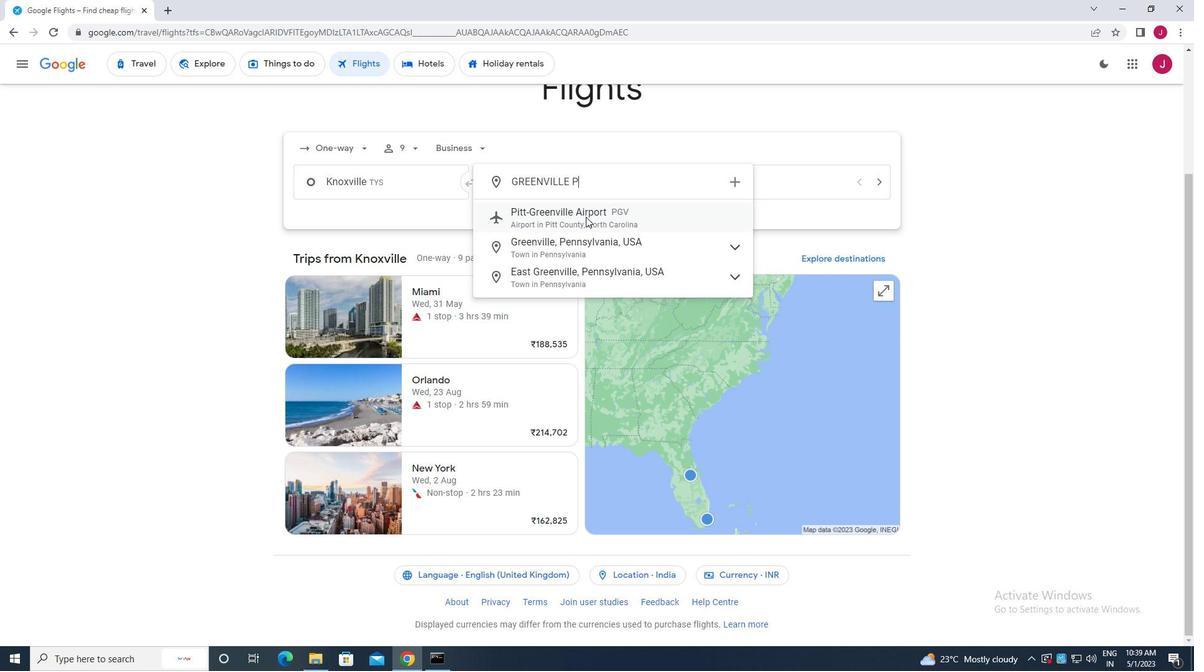 
Action: Mouse pressed left at (587, 220)
Screenshot: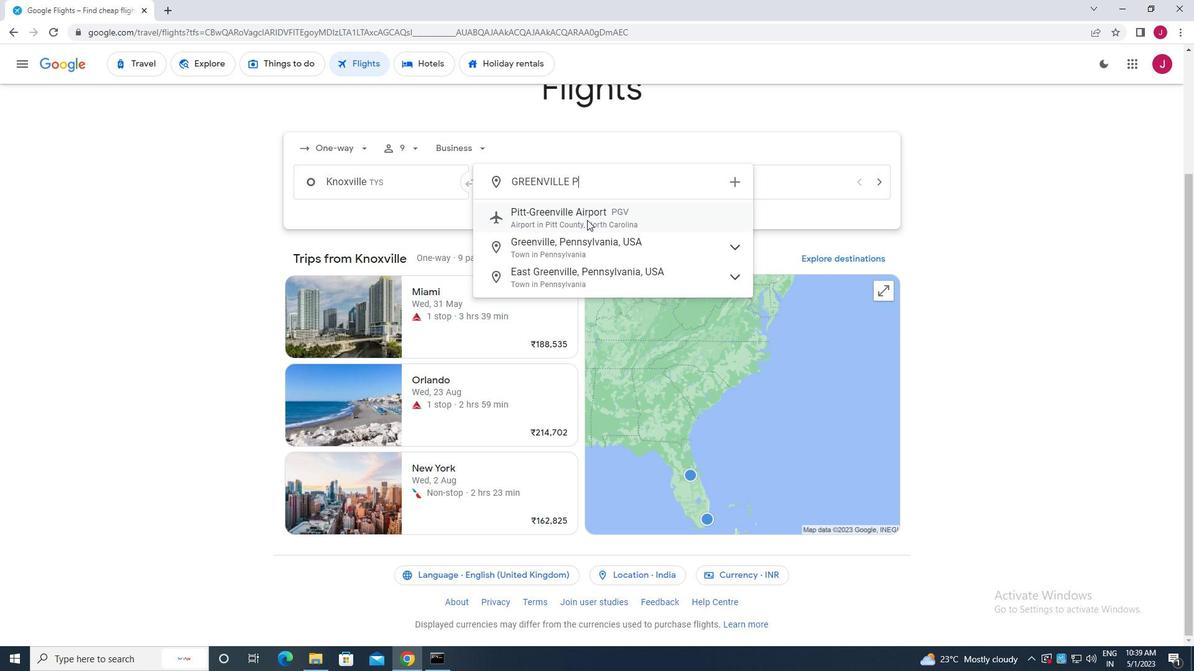 
Action: Mouse moved to (729, 183)
Screenshot: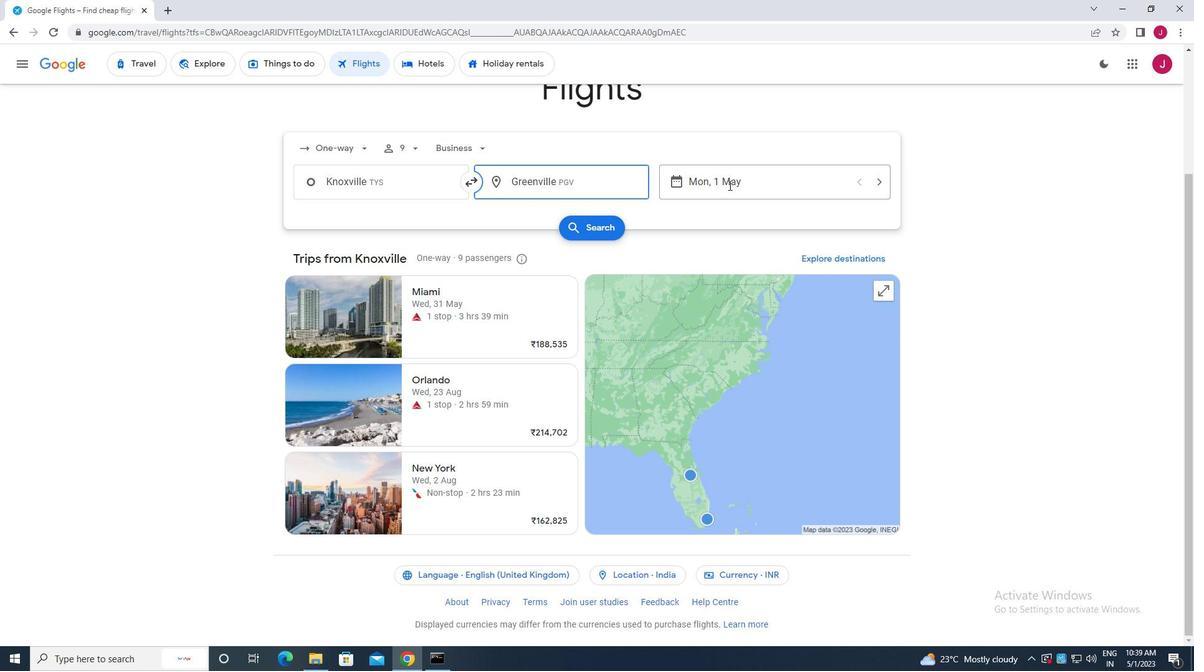 
Action: Mouse pressed left at (729, 183)
Screenshot: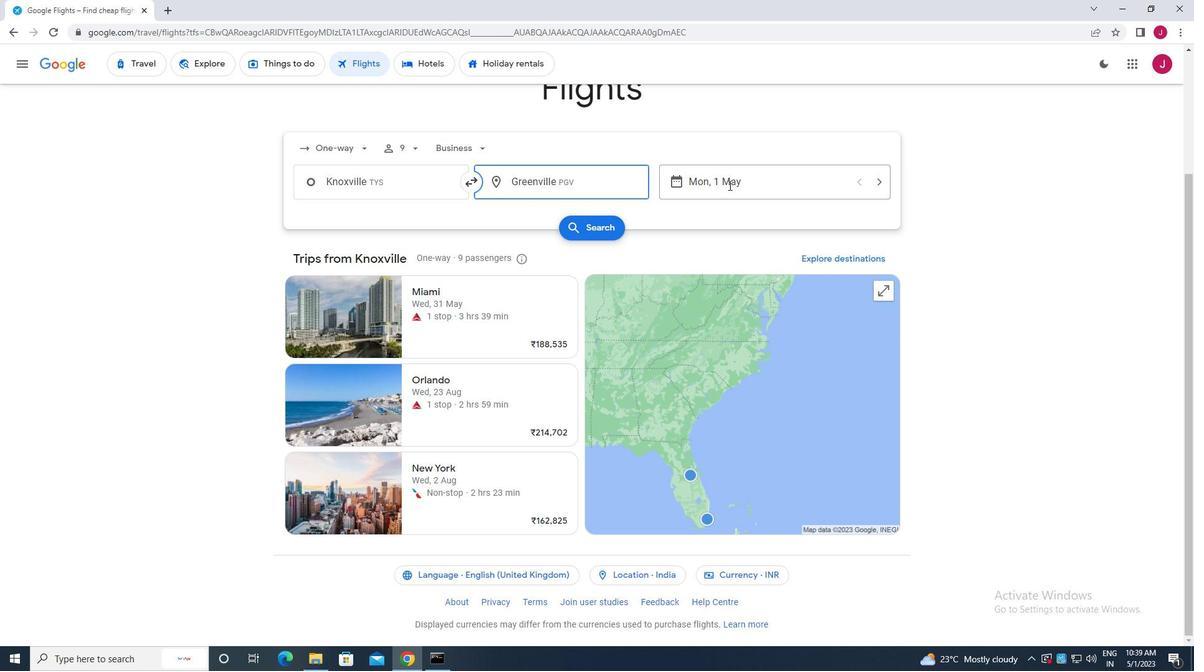 
Action: Mouse moved to (508, 278)
Screenshot: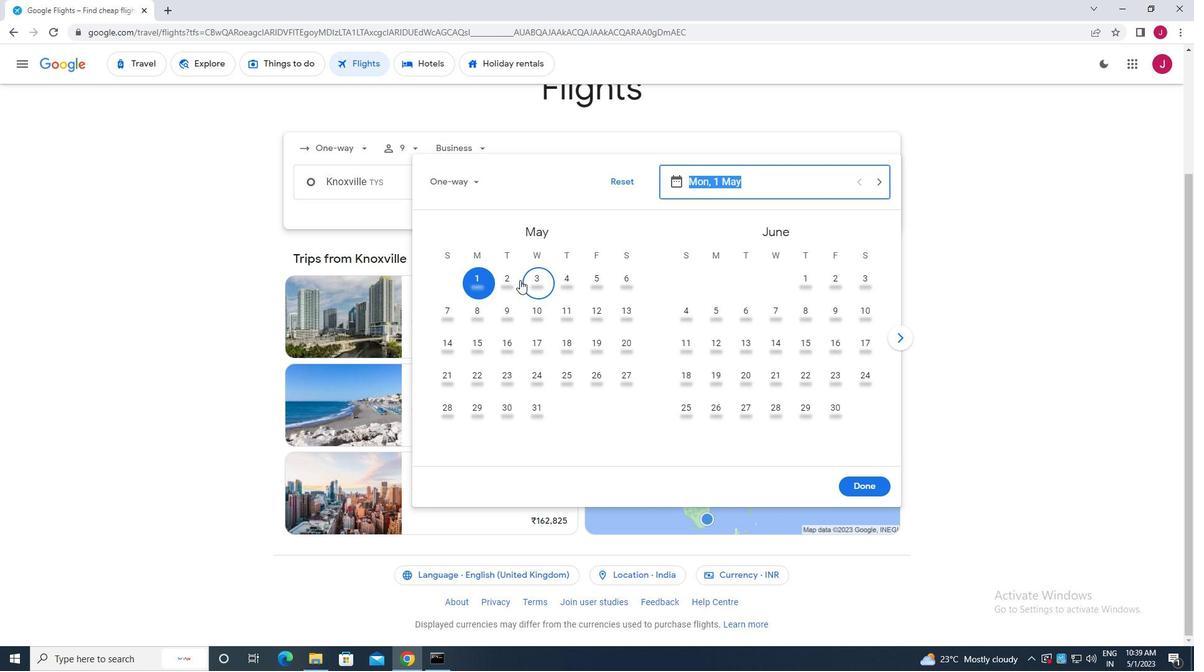 
Action: Mouse pressed left at (508, 278)
Screenshot: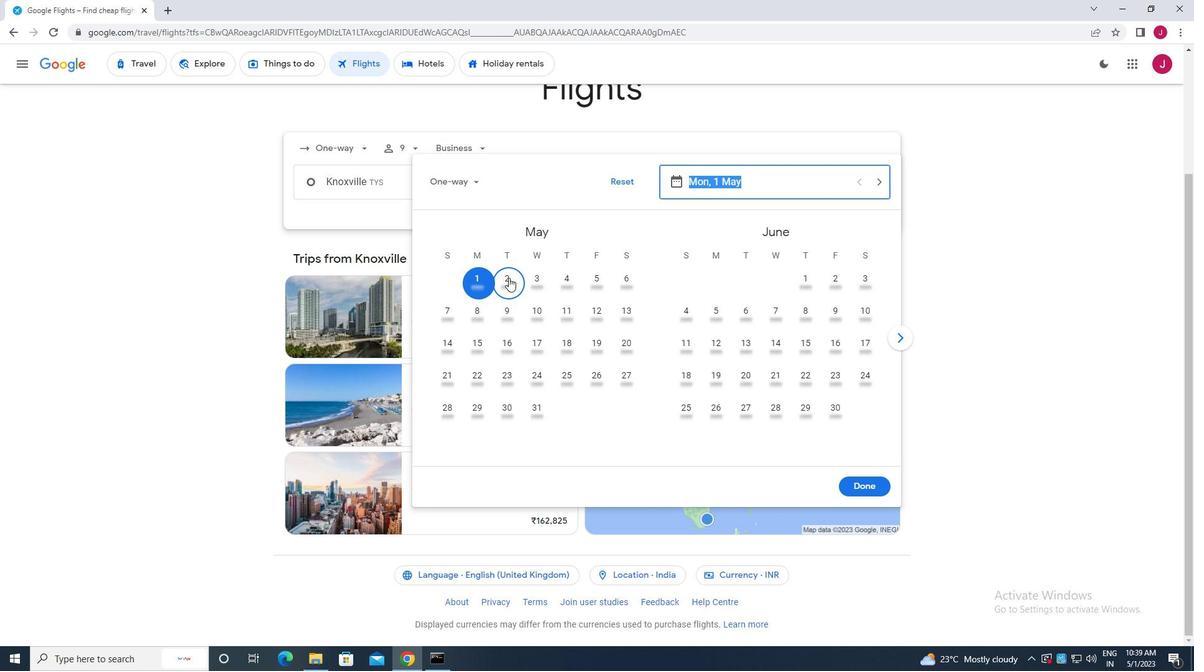 
Action: Mouse moved to (870, 488)
Screenshot: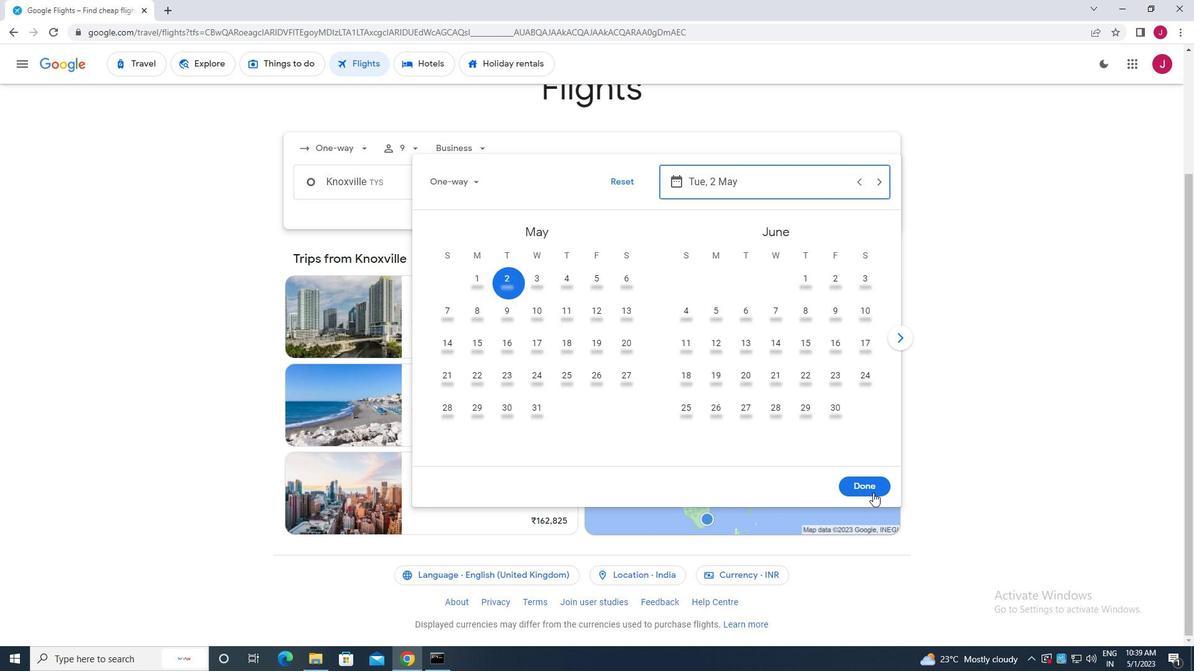 
Action: Mouse pressed left at (870, 488)
Screenshot: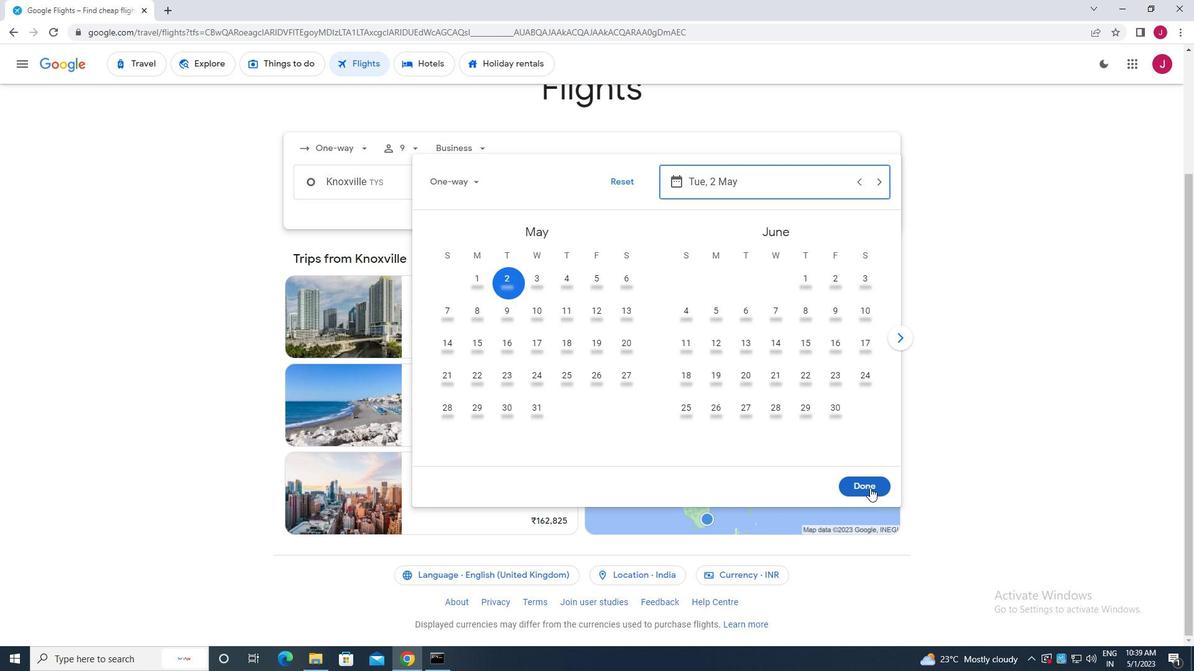 
Action: Mouse moved to (596, 231)
Screenshot: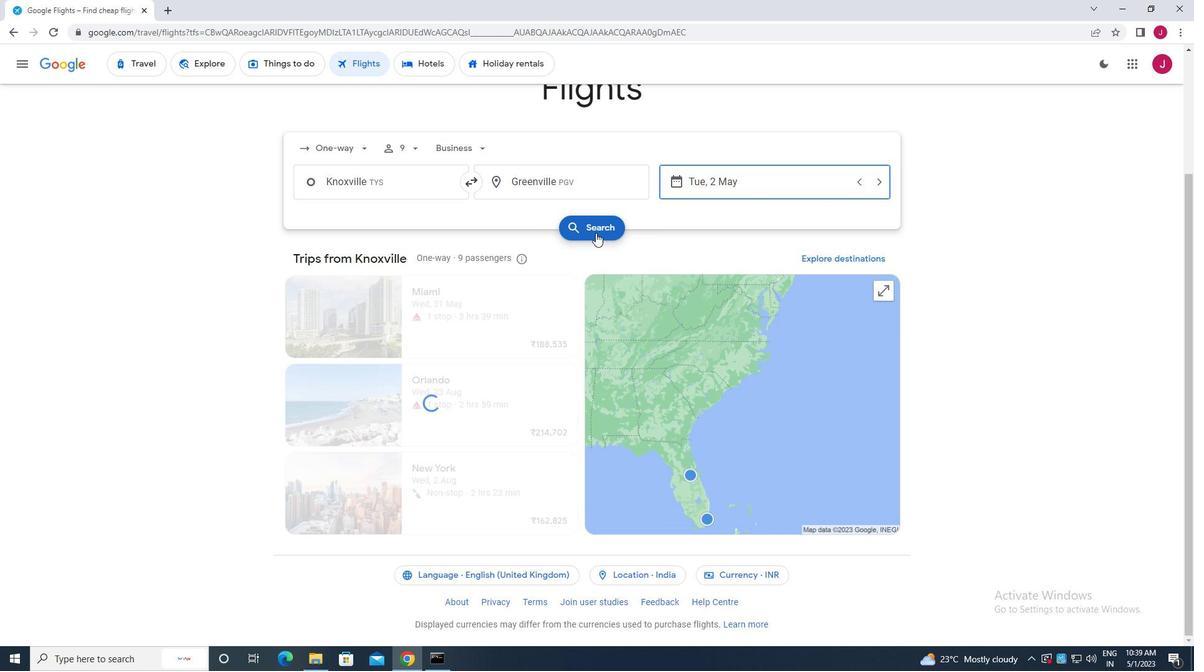
Action: Mouse pressed left at (596, 231)
Screenshot: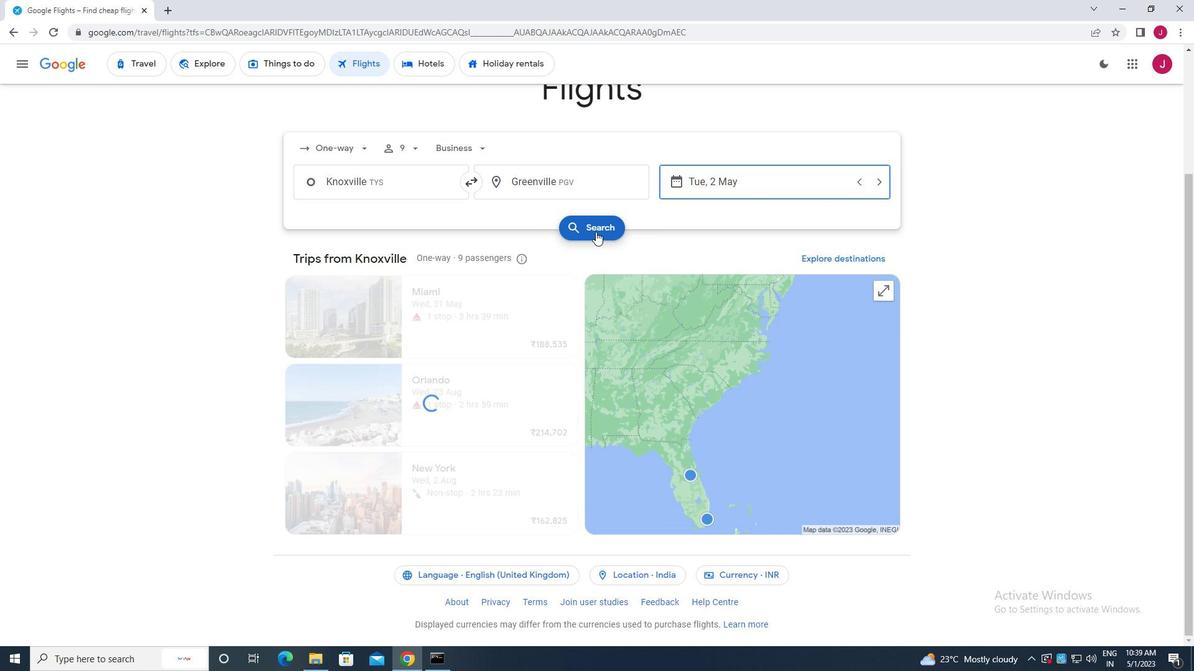 
Action: Mouse moved to (318, 179)
Screenshot: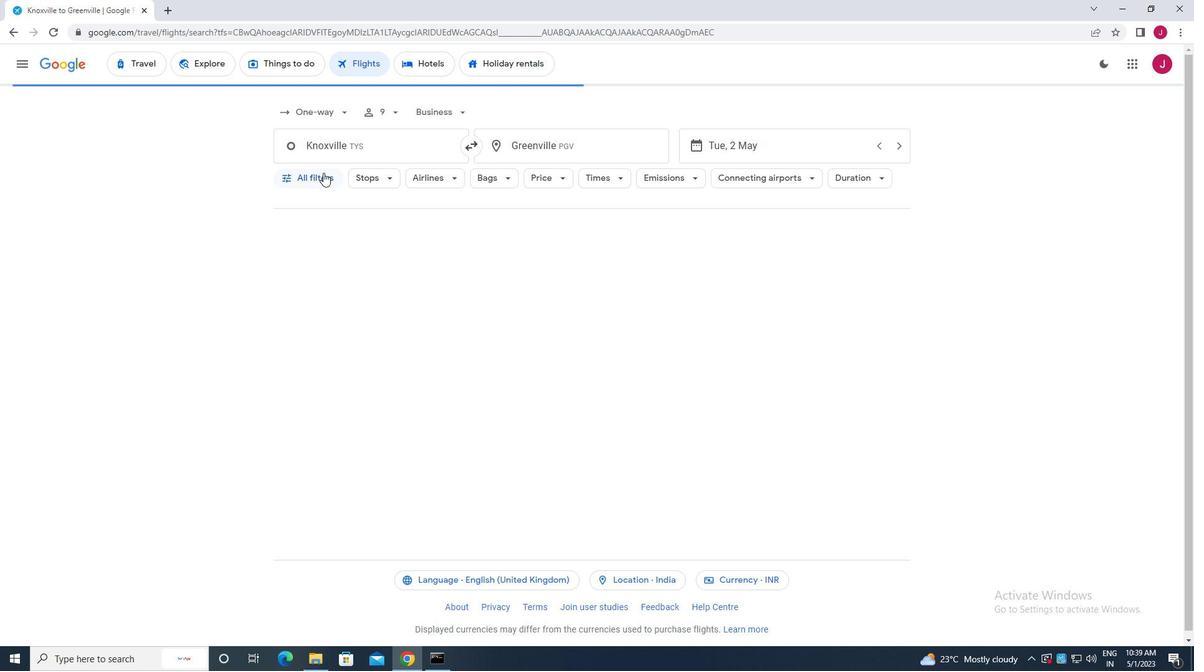 
Action: Mouse pressed left at (318, 179)
Screenshot: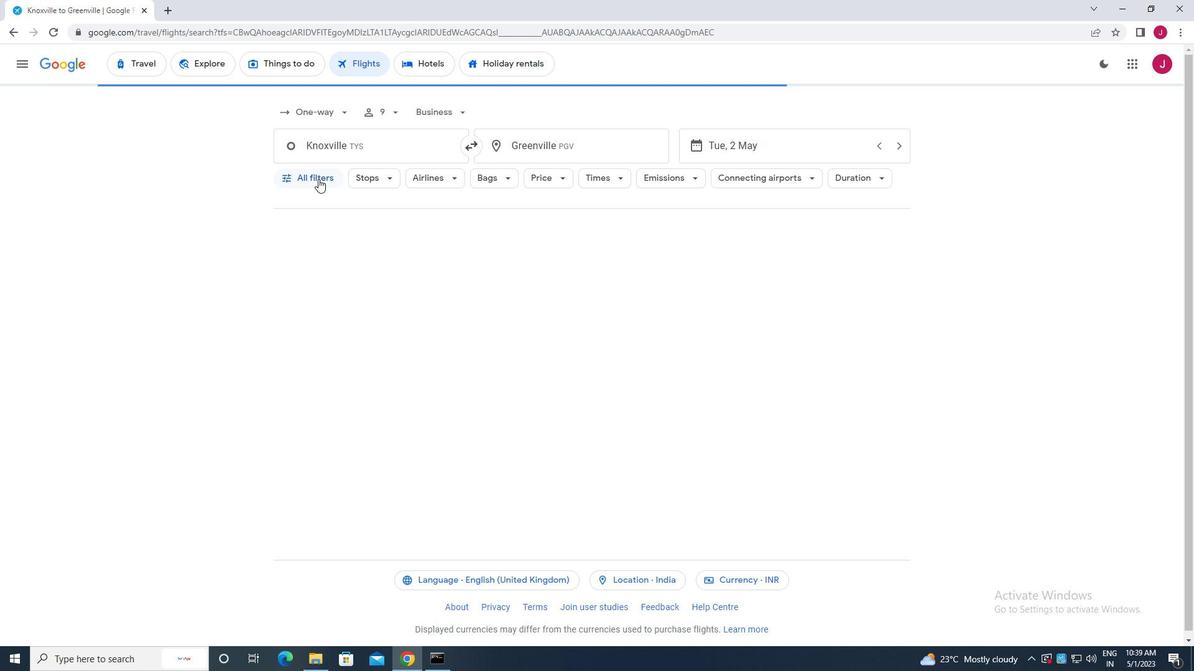 
Action: Mouse moved to (328, 229)
Screenshot: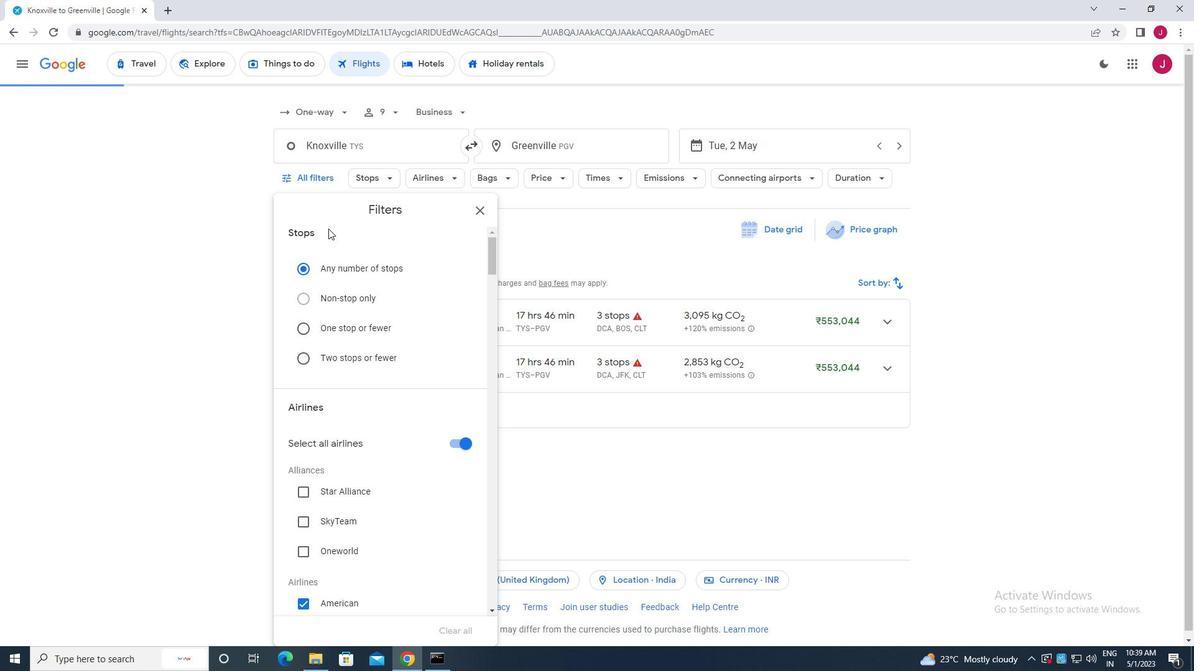 
Action: Mouse scrolled (328, 228) with delta (0, 0)
Screenshot: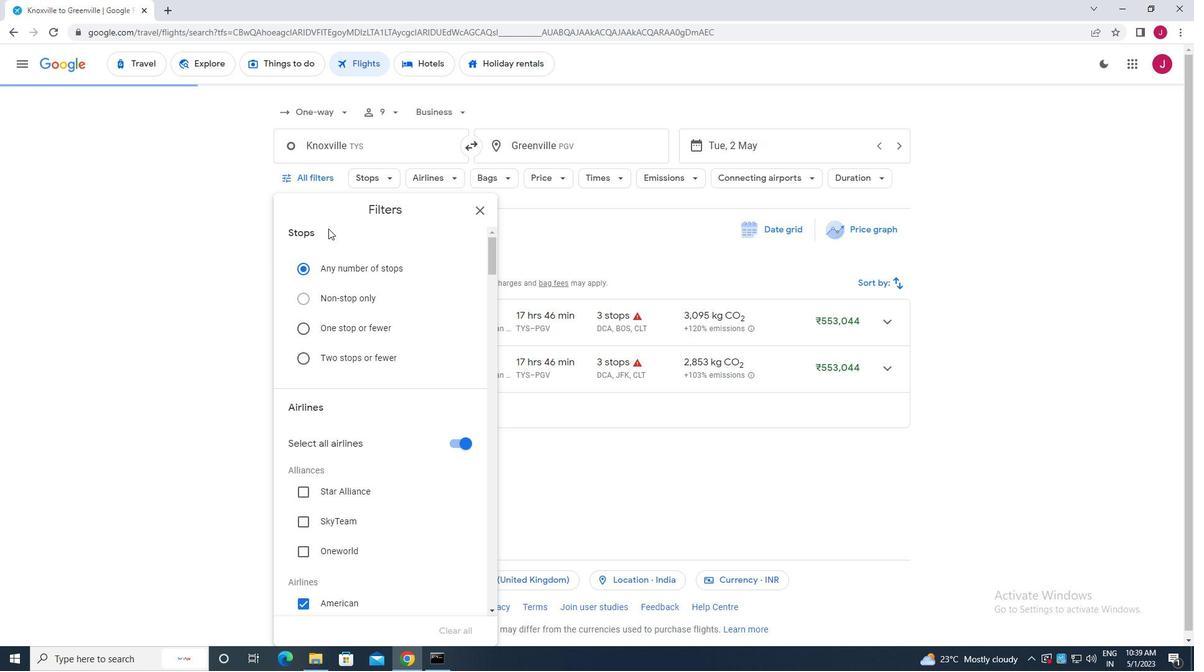 
Action: Mouse moved to (328, 231)
Screenshot: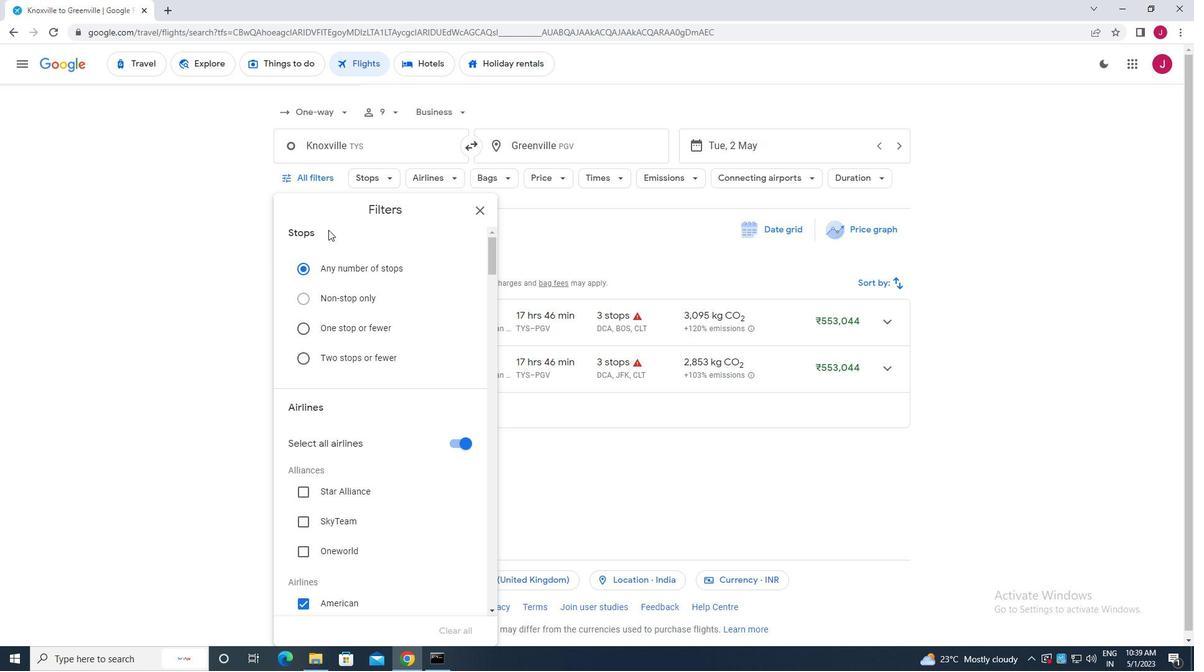 
Action: Mouse scrolled (328, 230) with delta (0, 0)
Screenshot: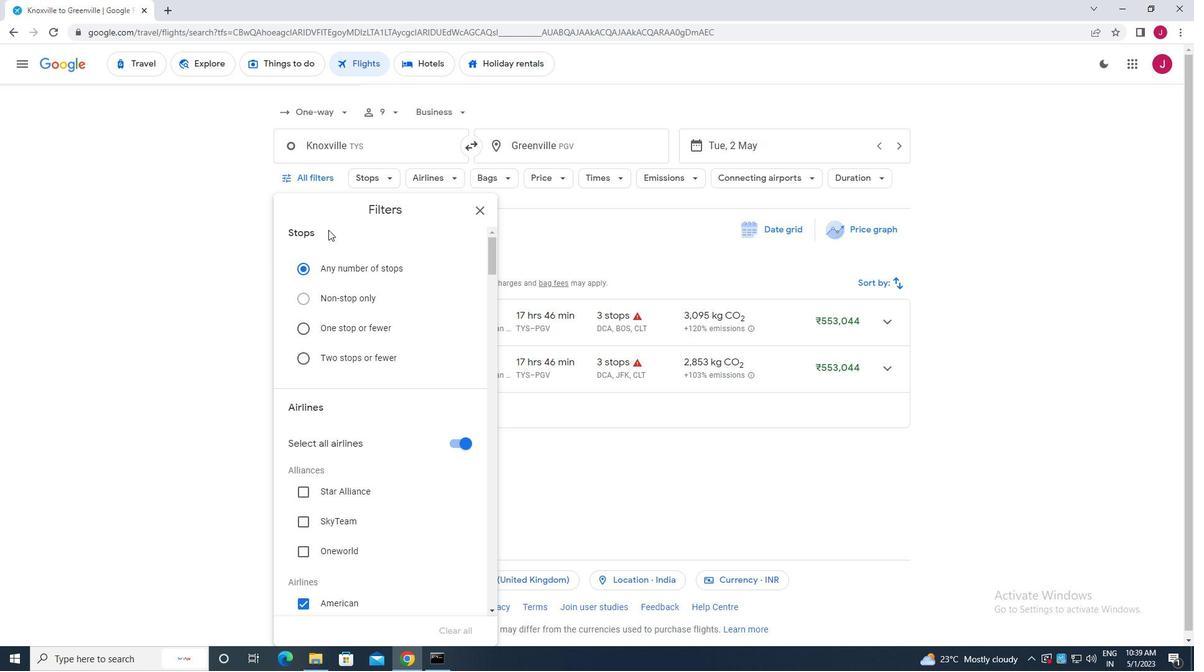
Action: Mouse moved to (328, 232)
Screenshot: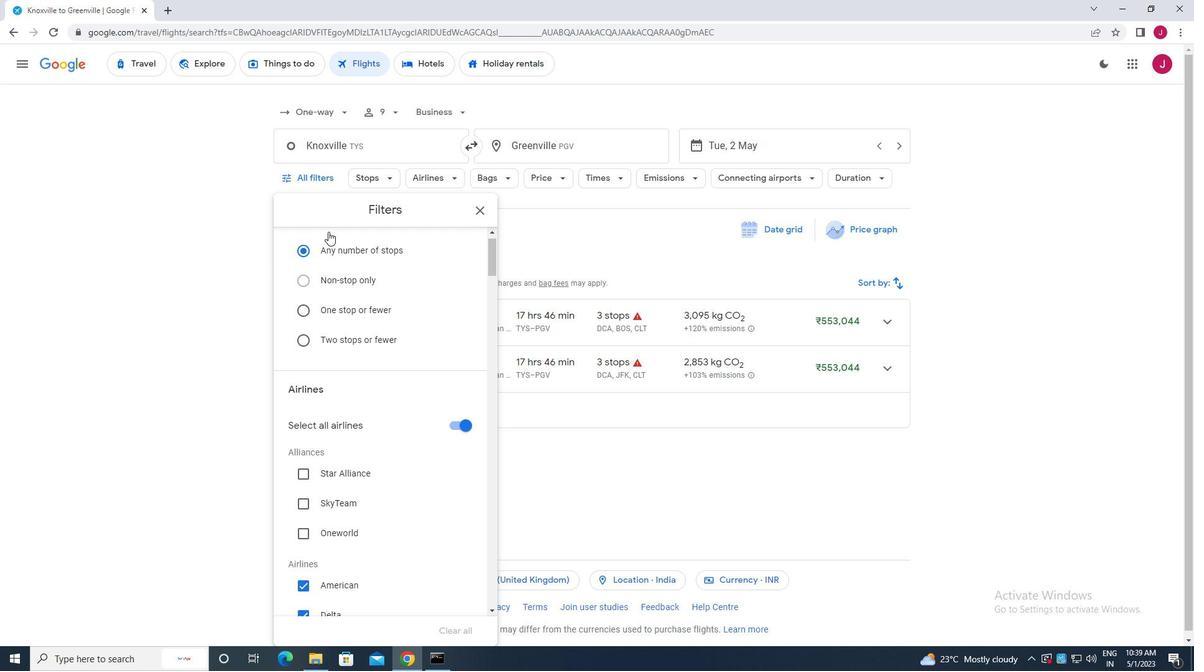 
Action: Mouse scrolled (328, 232) with delta (0, 0)
Screenshot: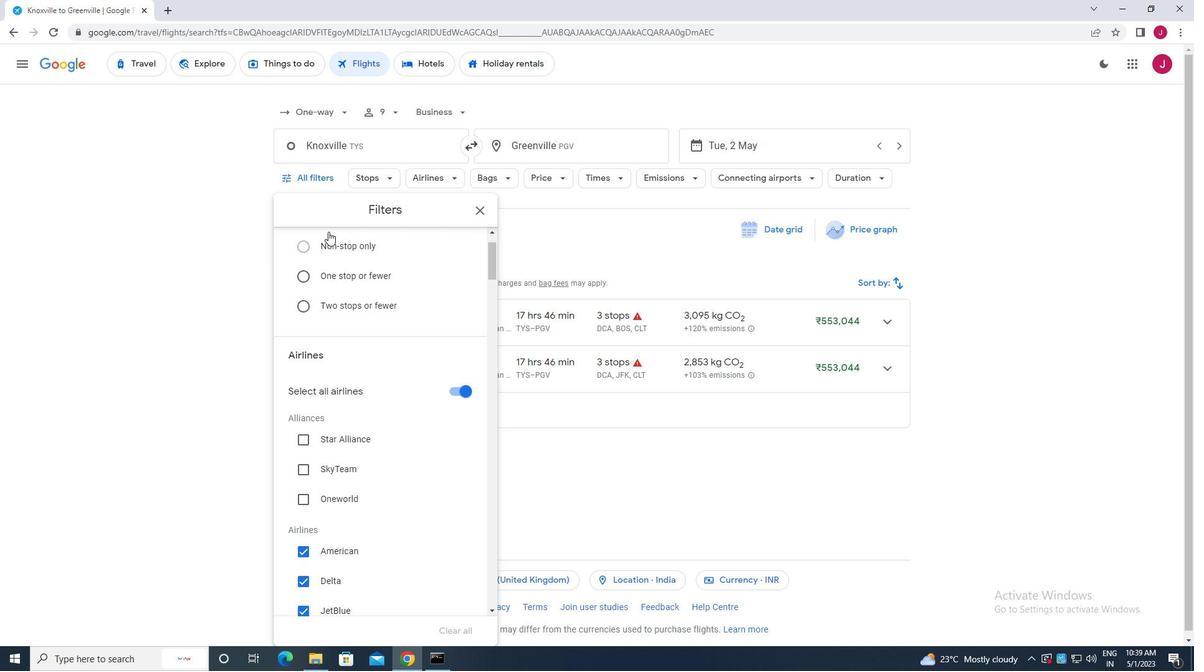 
Action: Mouse moved to (454, 256)
Screenshot: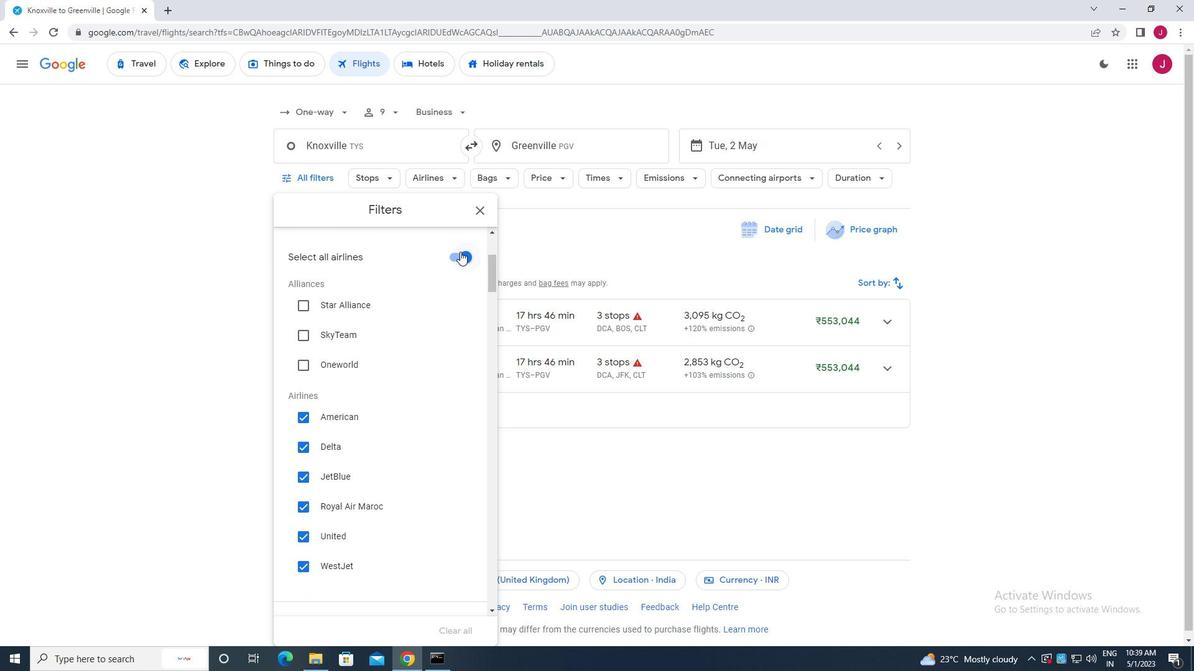 
Action: Mouse pressed left at (454, 256)
Screenshot: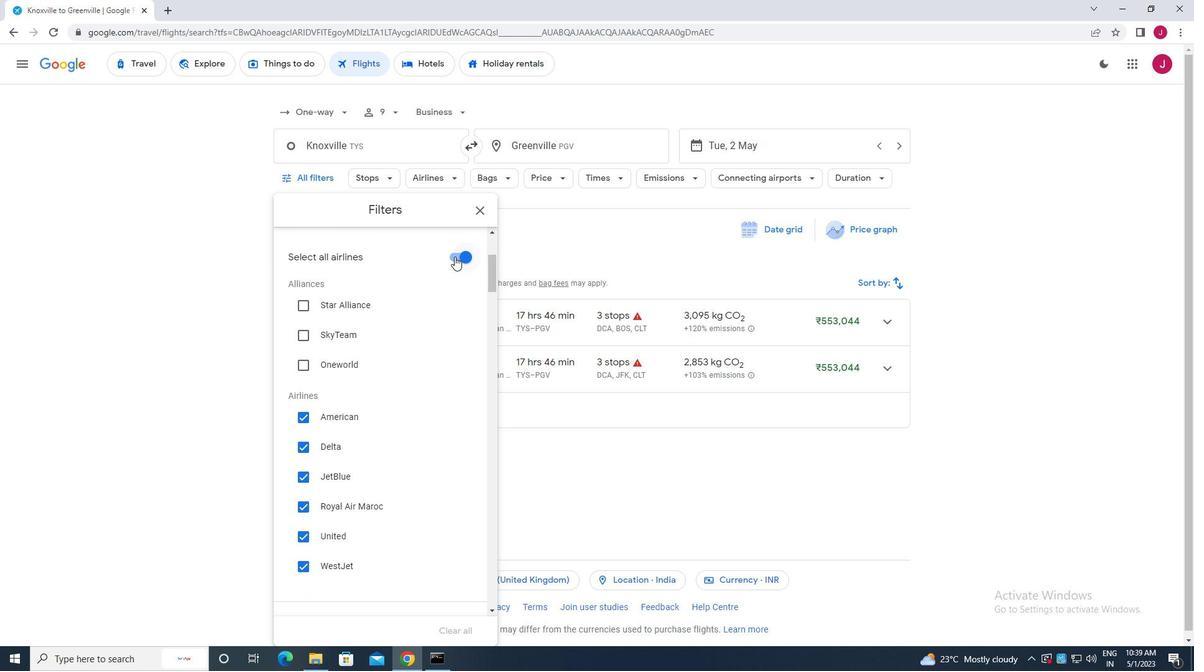 
Action: Mouse moved to (433, 285)
Screenshot: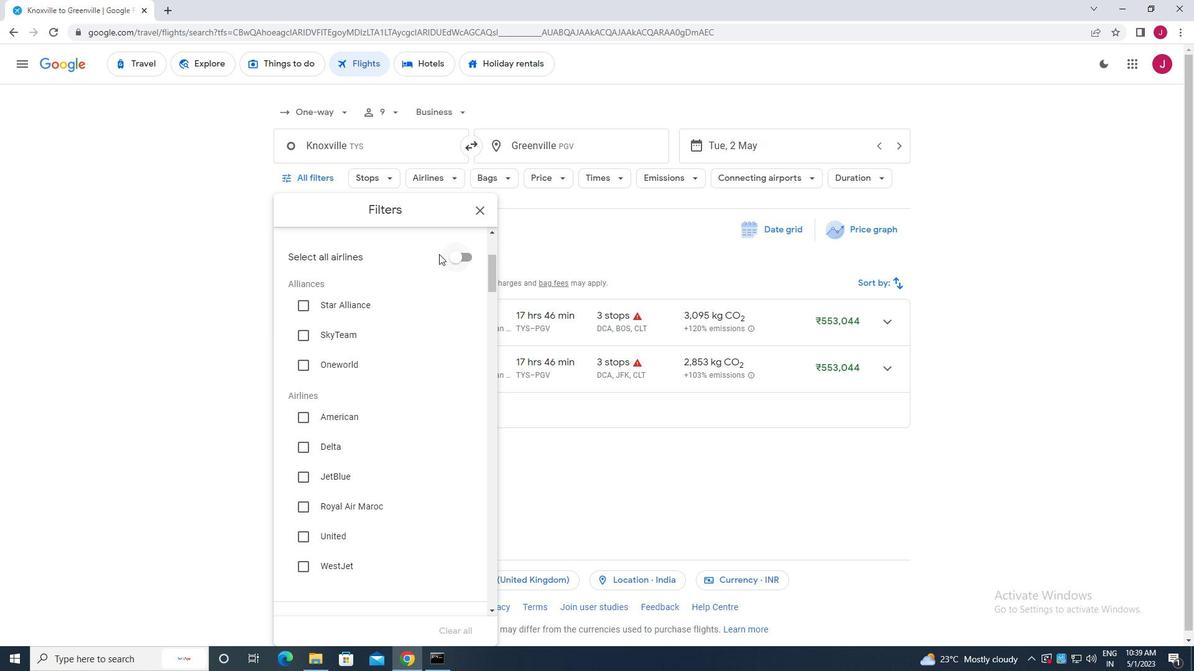 
Action: Mouse scrolled (433, 284) with delta (0, 0)
Screenshot: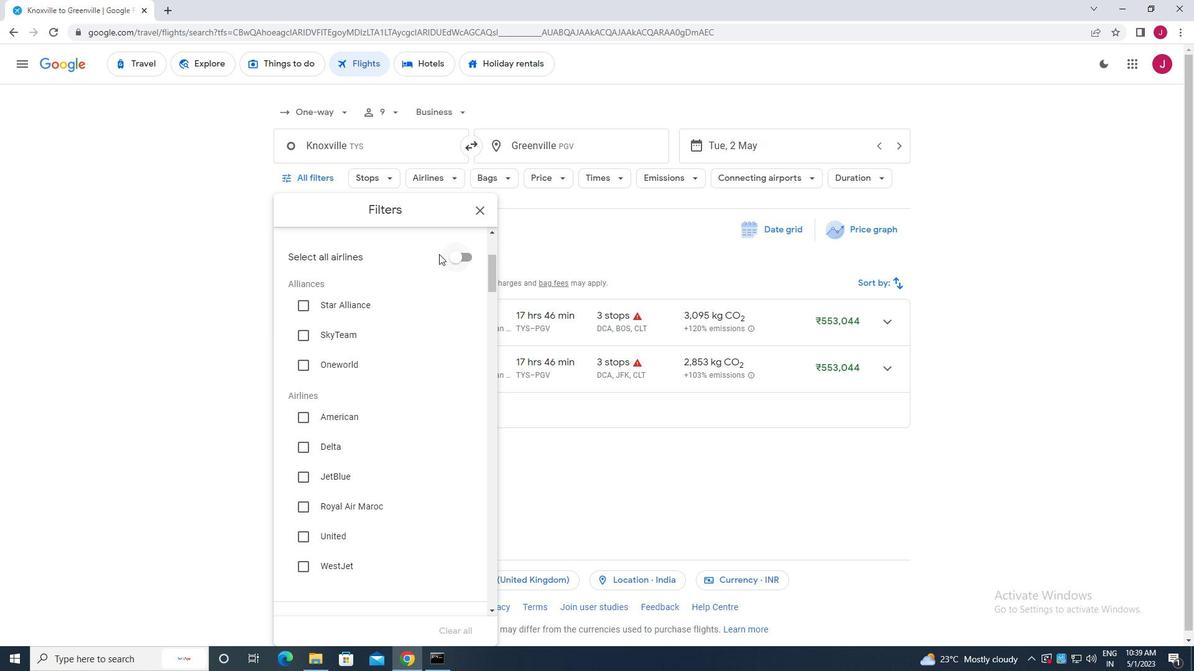 
Action: Mouse moved to (432, 287)
Screenshot: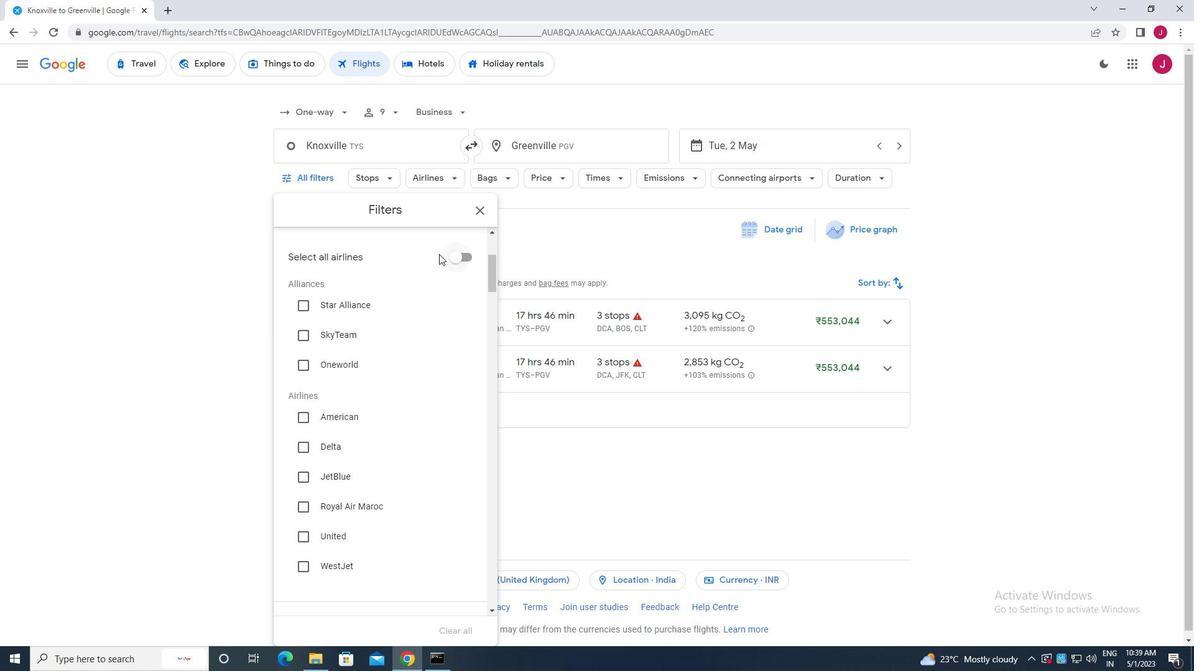 
Action: Mouse scrolled (432, 286) with delta (0, 0)
Screenshot: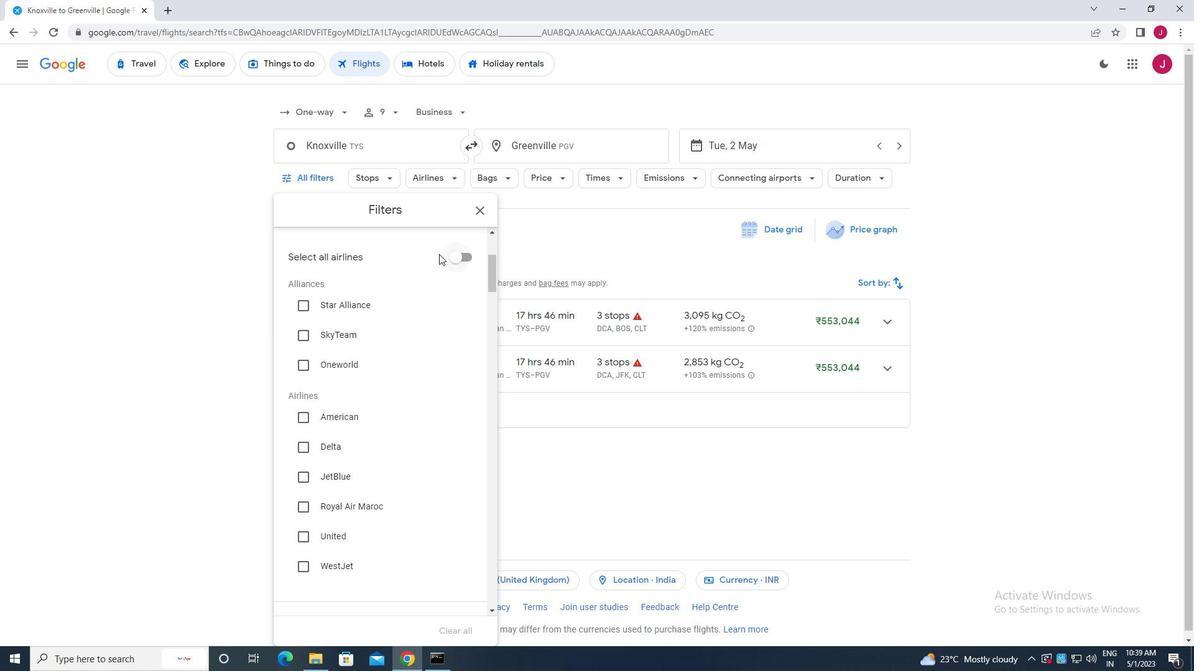 
Action: Mouse moved to (304, 291)
Screenshot: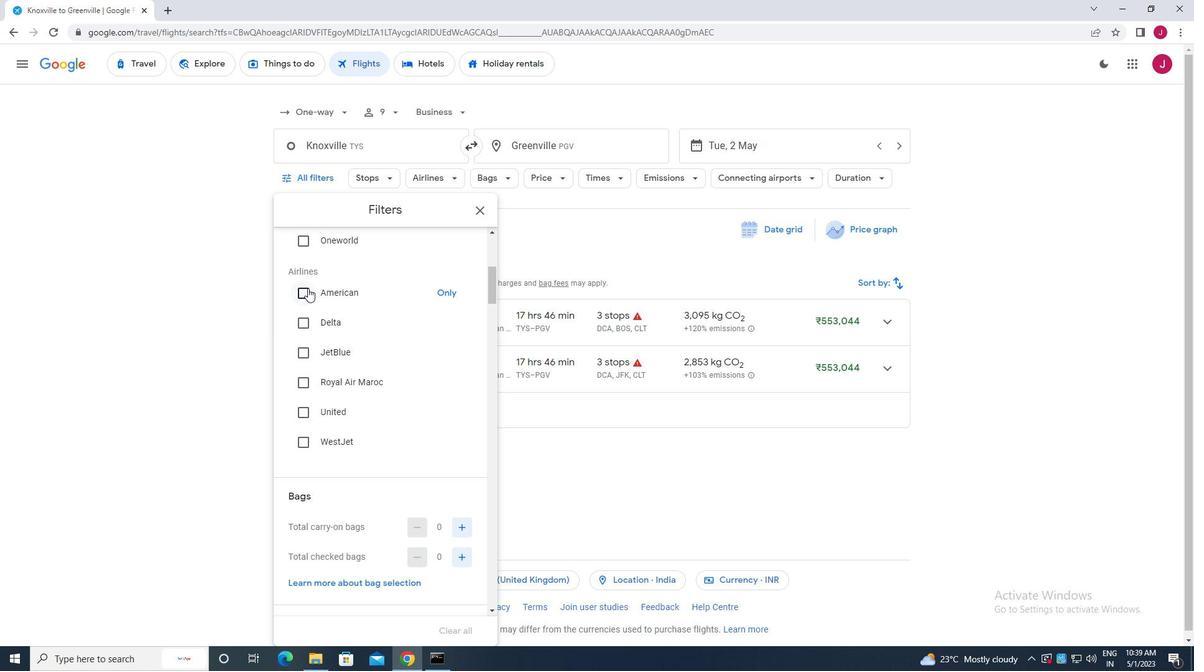 
Action: Mouse pressed left at (304, 291)
Screenshot: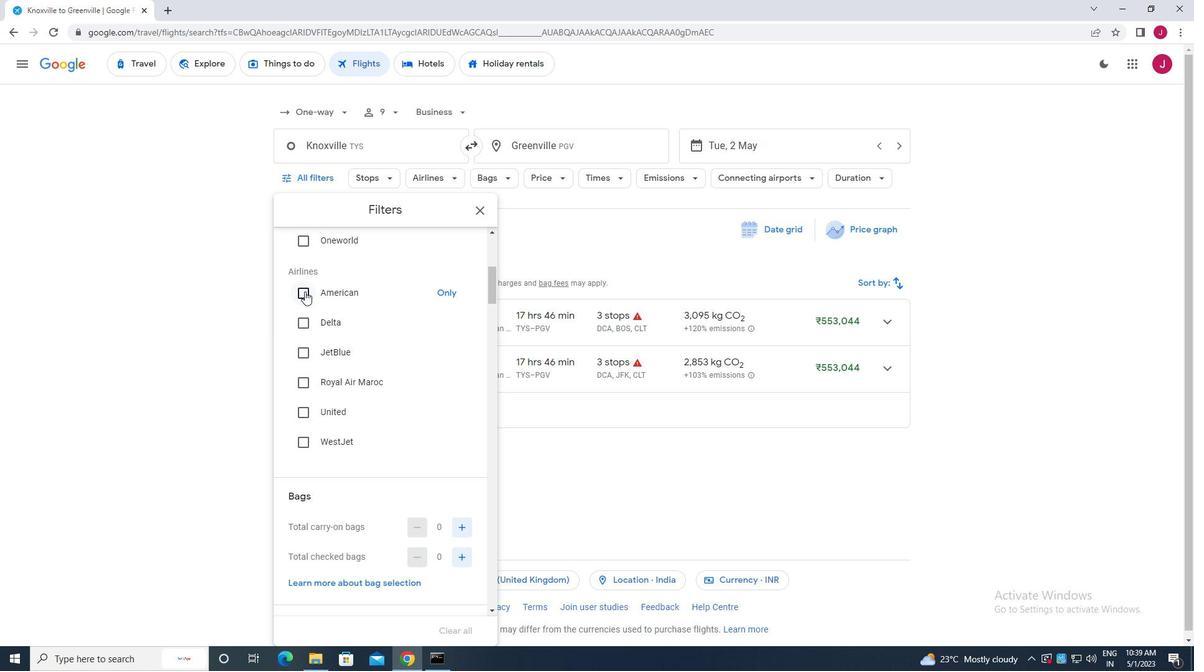
Action: Mouse moved to (409, 311)
Screenshot: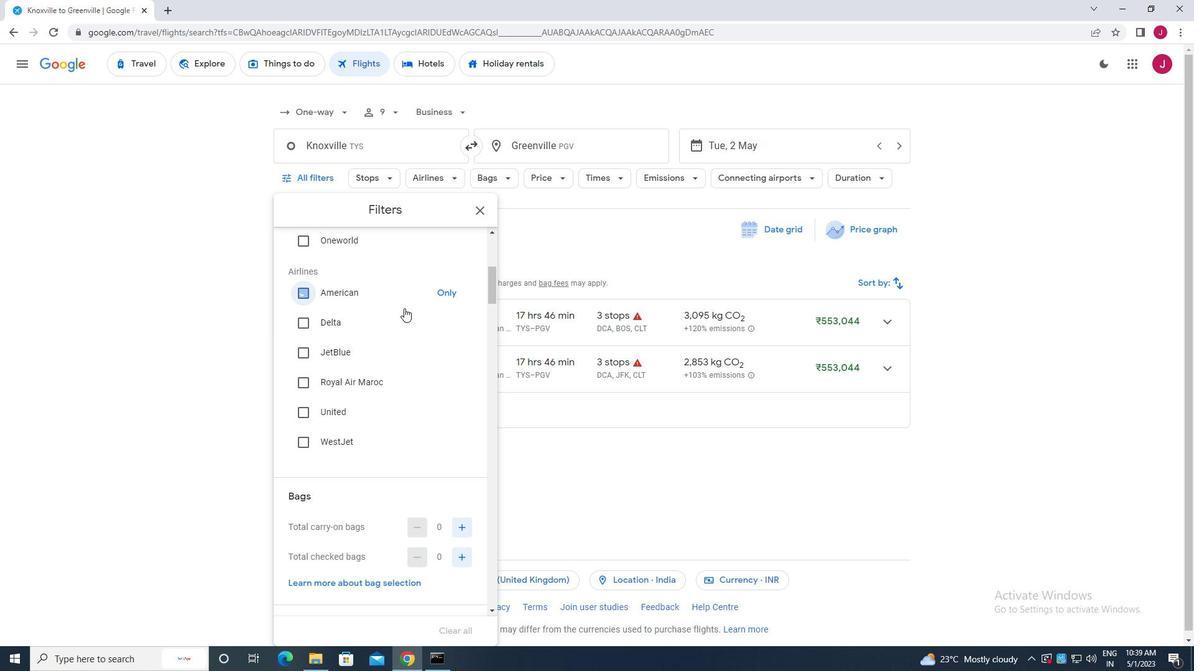 
Action: Mouse scrolled (409, 310) with delta (0, 0)
Screenshot: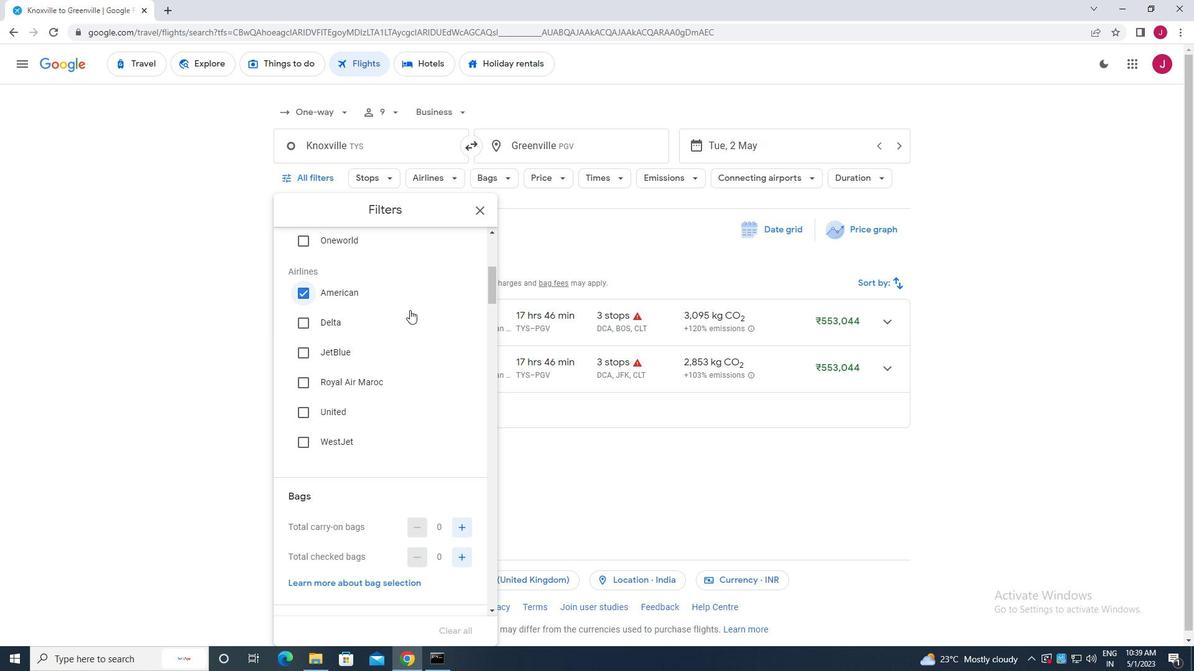 
Action: Mouse moved to (409, 311)
Screenshot: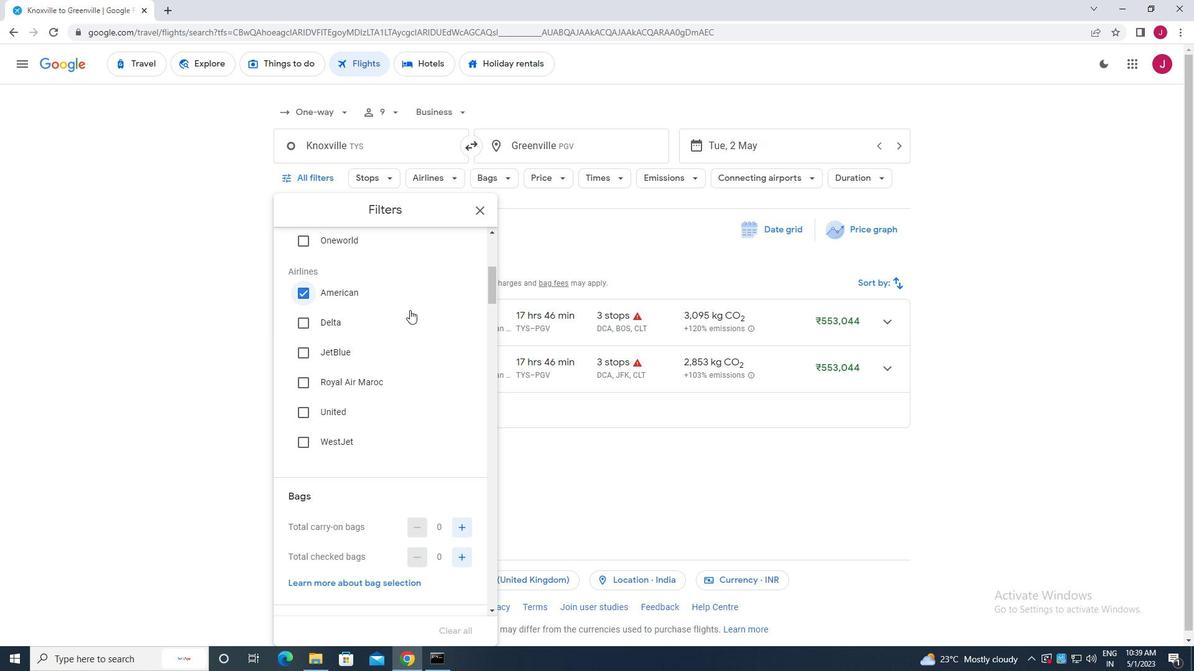 
Action: Mouse scrolled (409, 310) with delta (0, 0)
Screenshot: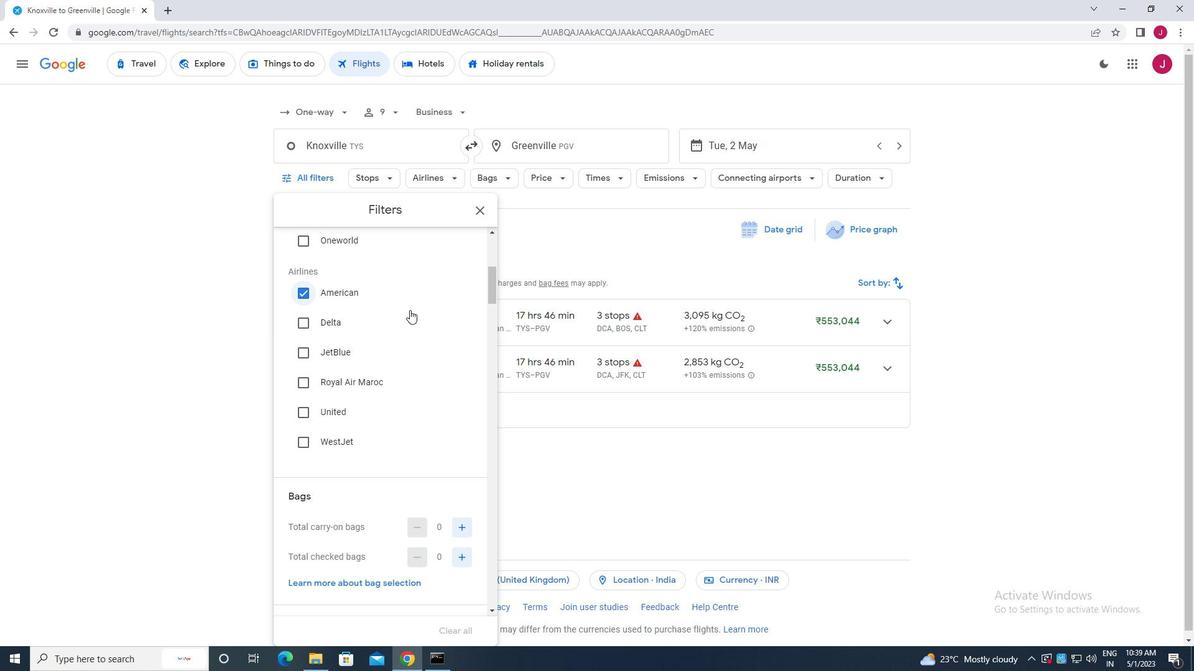 
Action: Mouse scrolled (409, 310) with delta (0, 0)
Screenshot: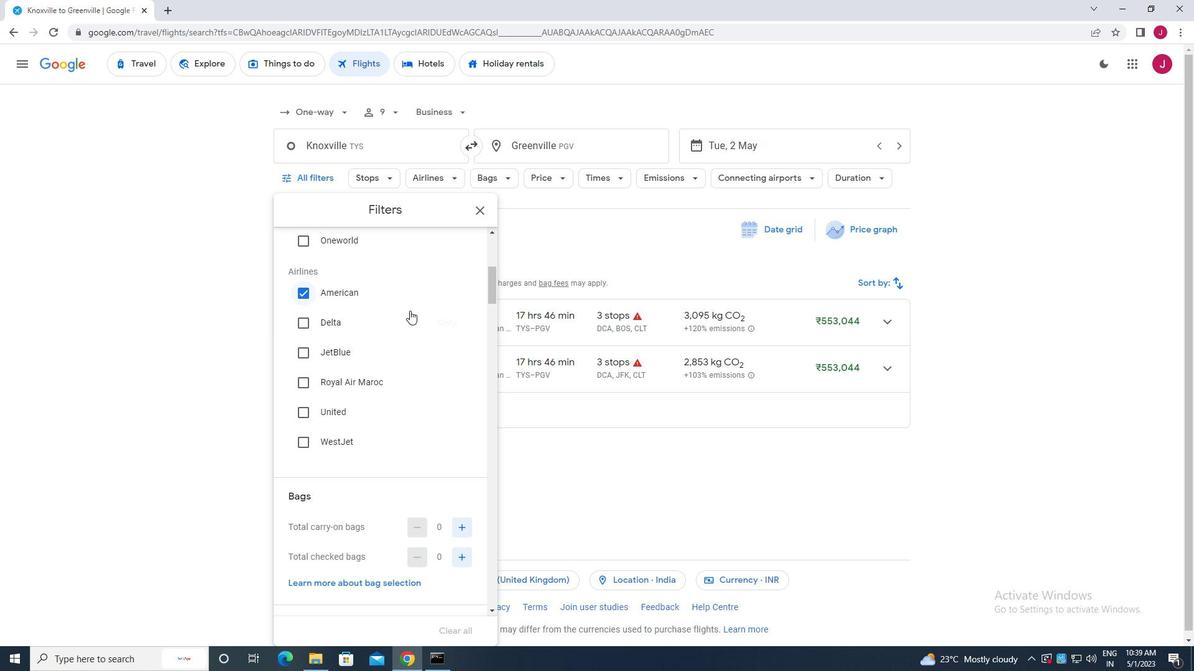 
Action: Mouse moved to (409, 311)
Screenshot: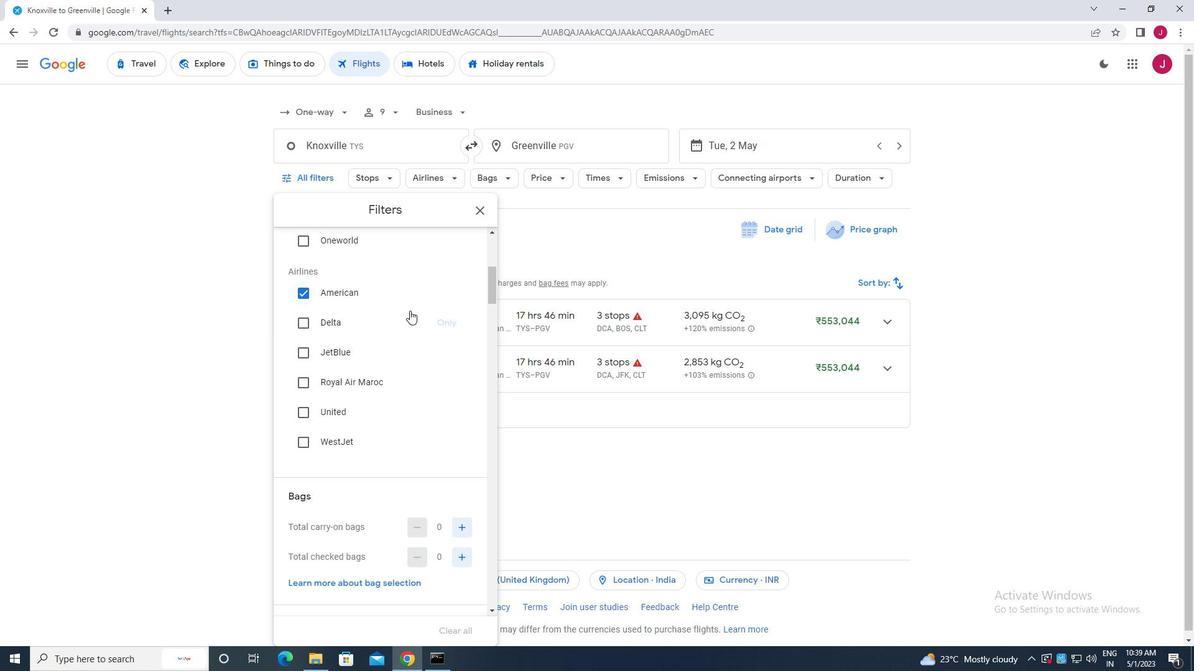 
Action: Mouse scrolled (409, 311) with delta (0, 0)
Screenshot: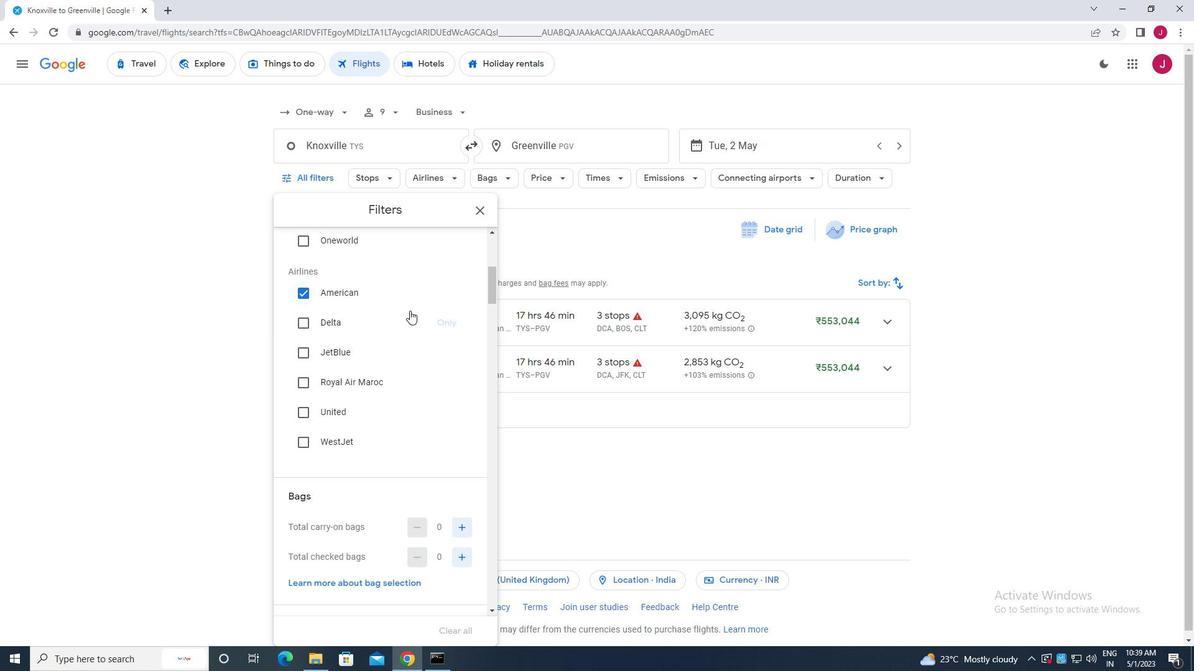
Action: Mouse moved to (466, 280)
Screenshot: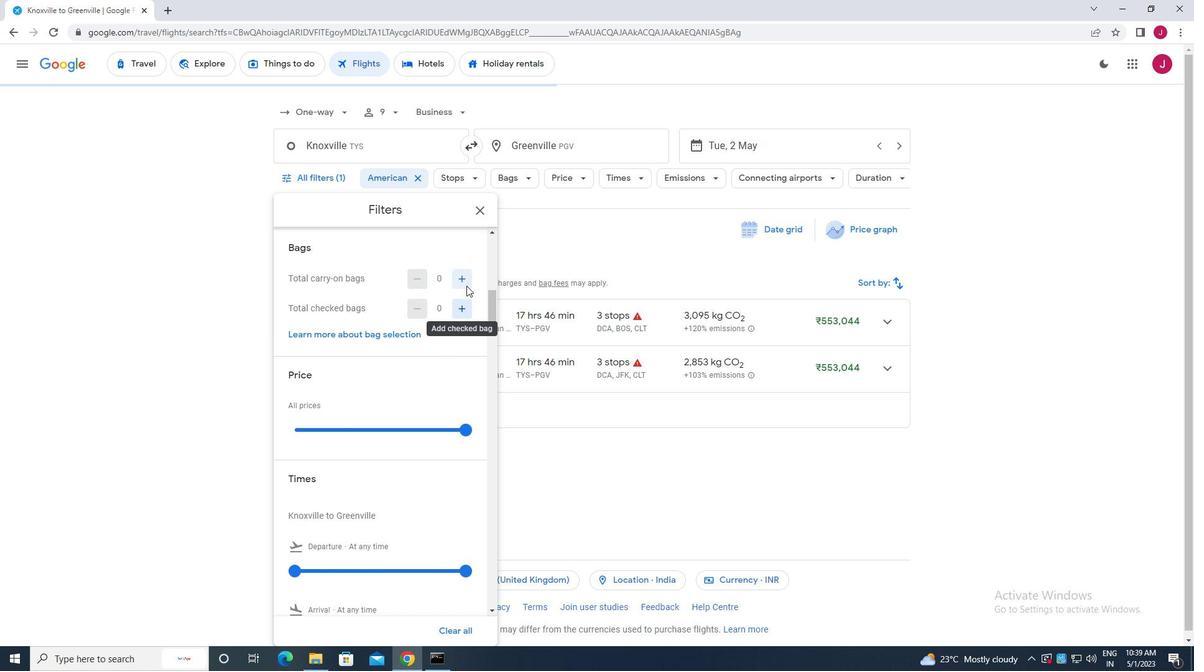 
Action: Mouse pressed left at (466, 280)
Screenshot: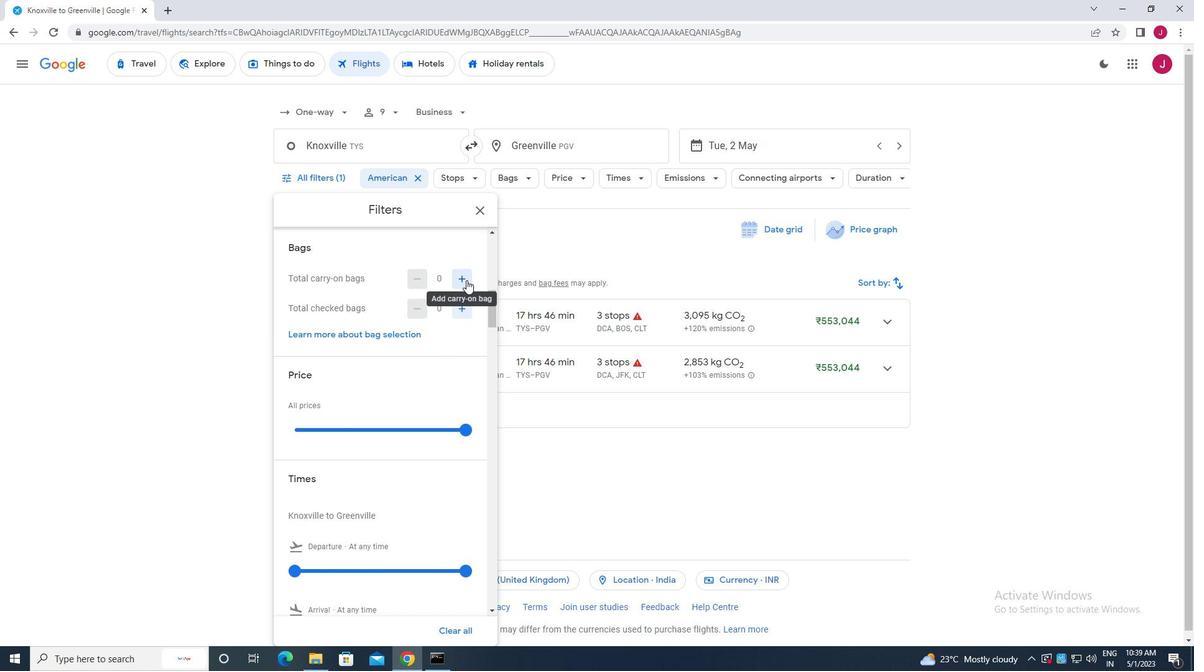 
Action: Mouse pressed left at (466, 280)
Screenshot: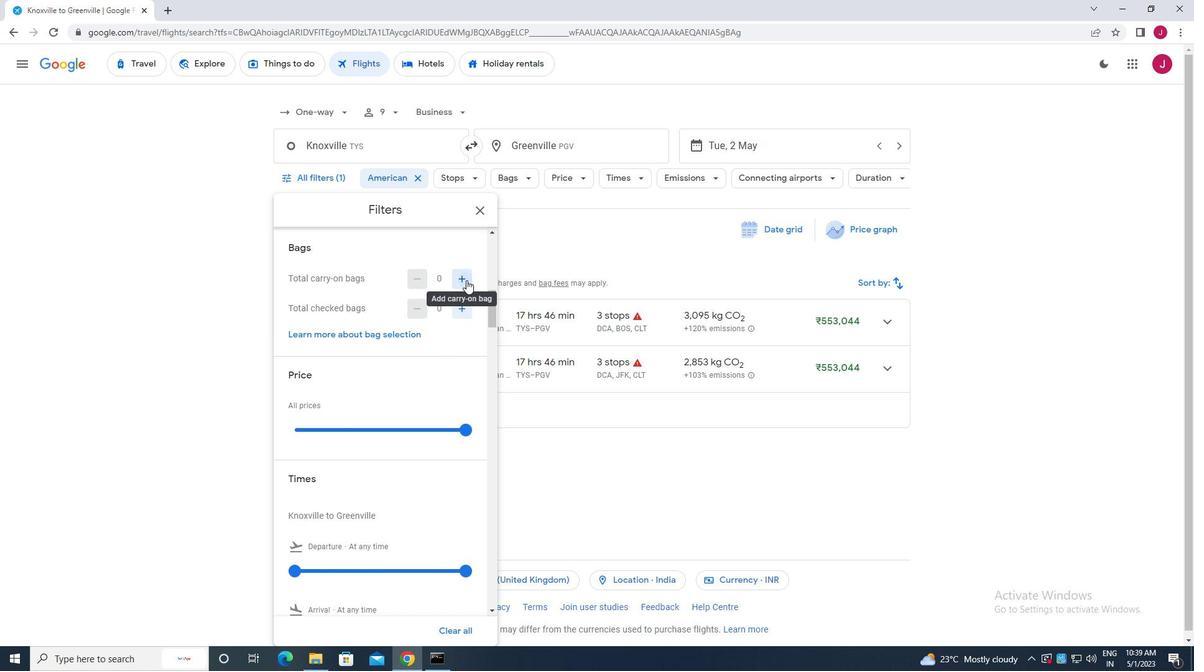 
Action: Mouse scrolled (466, 279) with delta (0, 0)
Screenshot: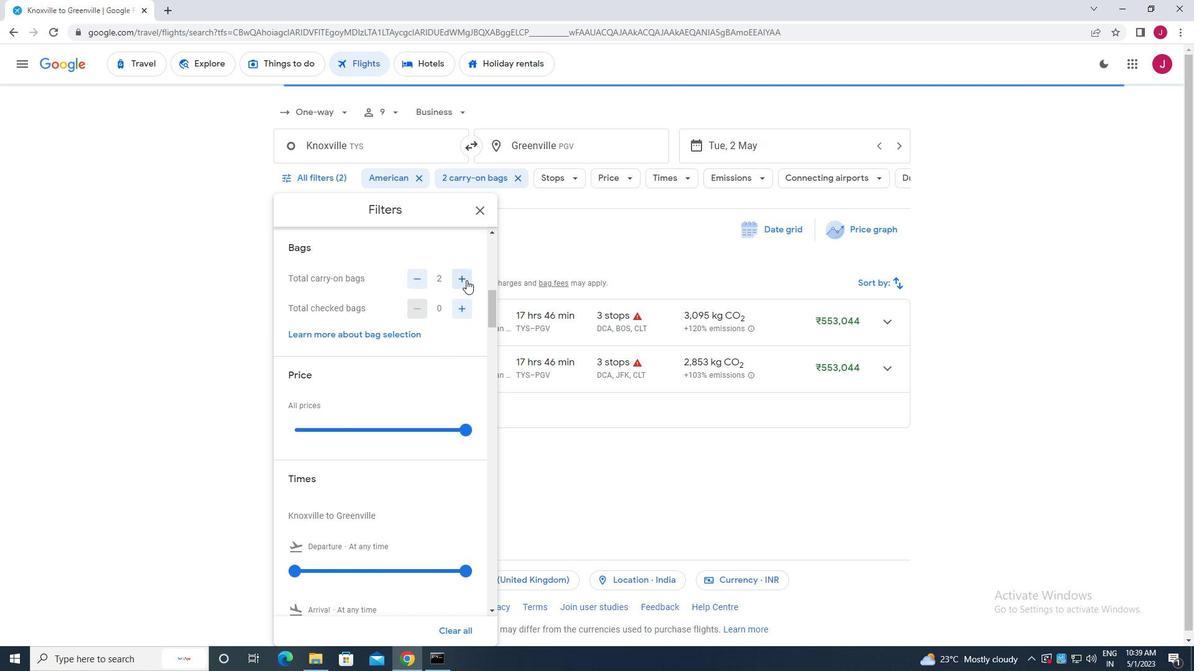 
Action: Mouse moved to (466, 280)
Screenshot: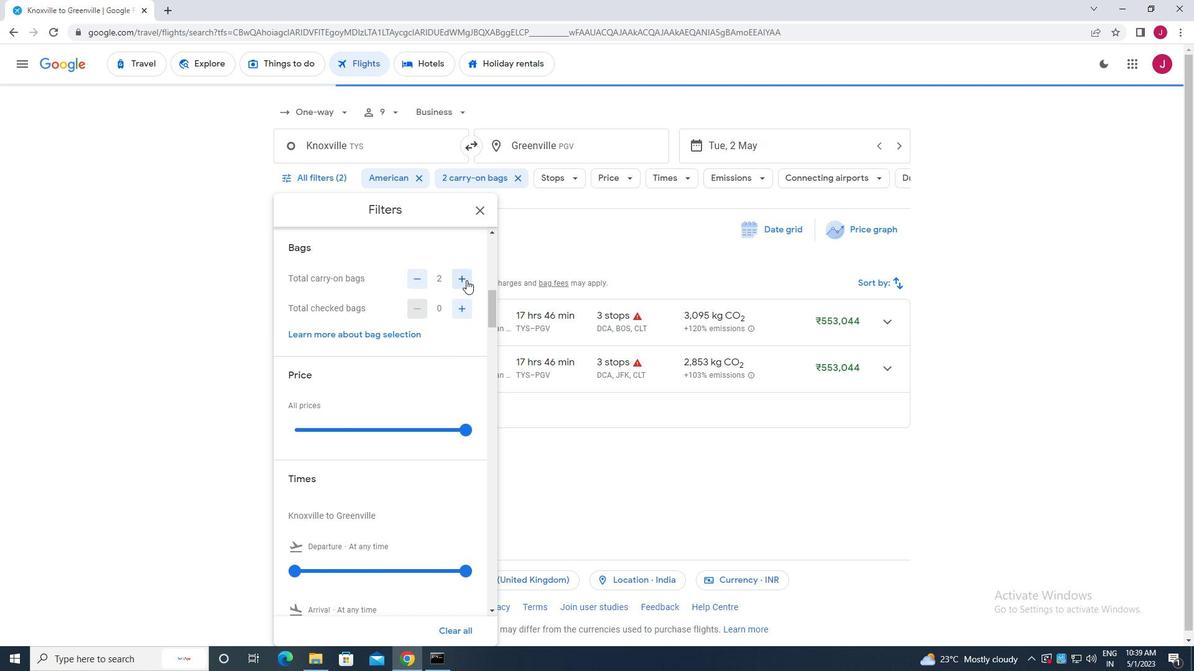 
Action: Mouse scrolled (466, 279) with delta (0, 0)
Screenshot: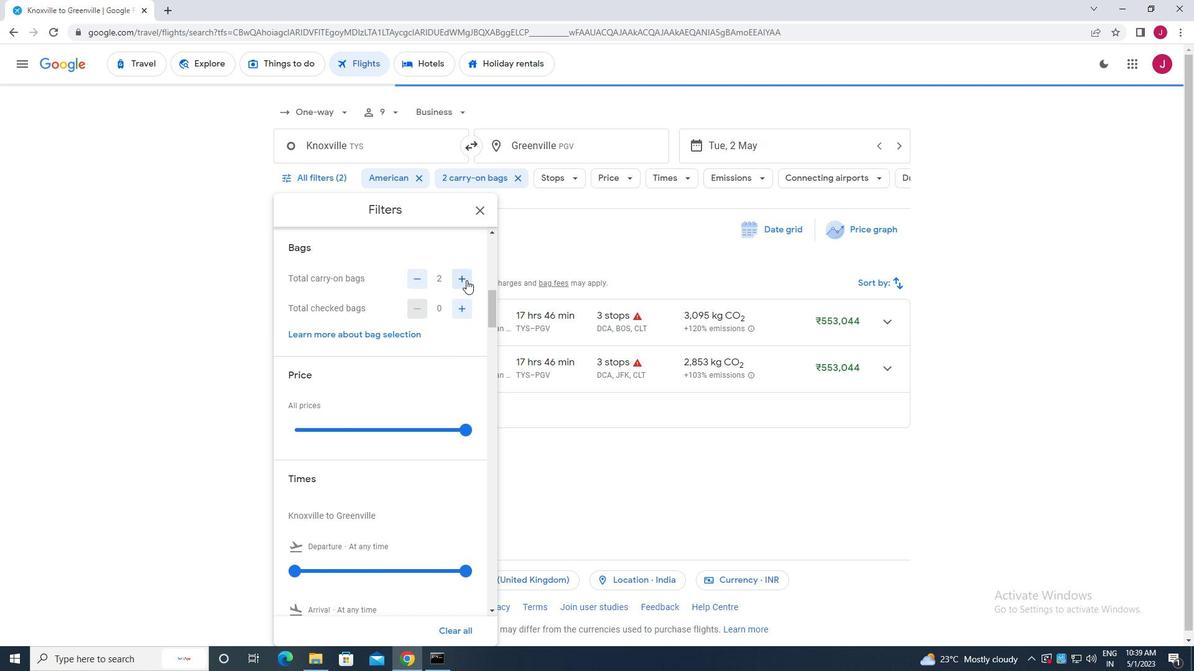 
Action: Mouse moved to (464, 307)
Screenshot: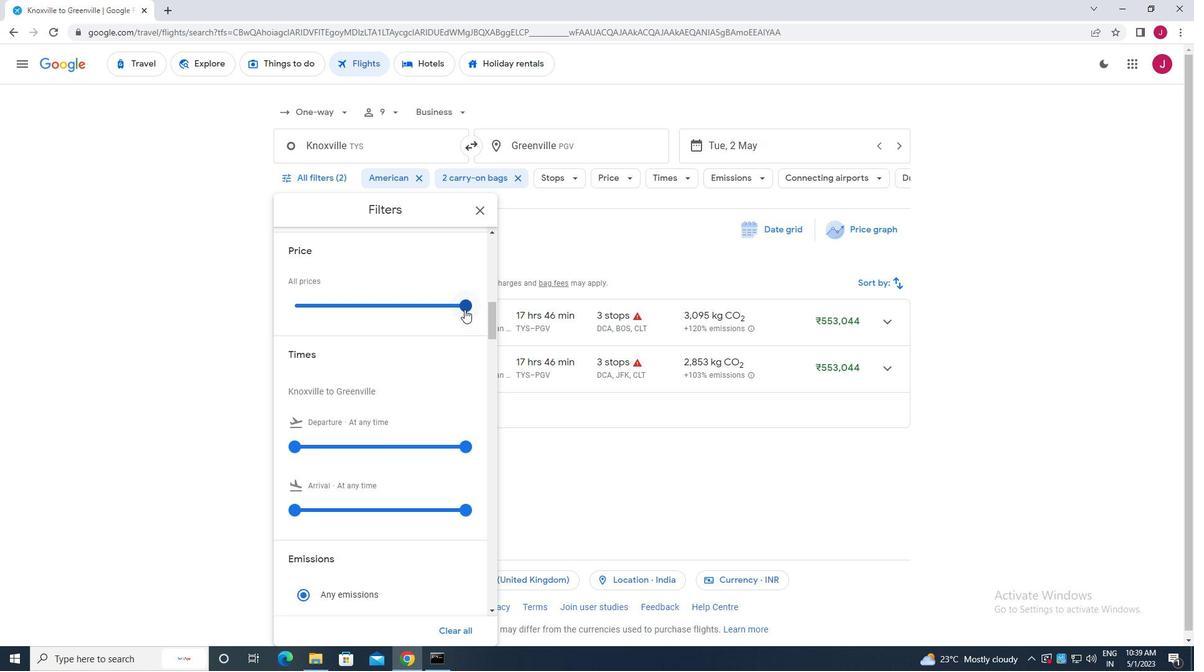 
Action: Mouse pressed left at (464, 307)
Screenshot: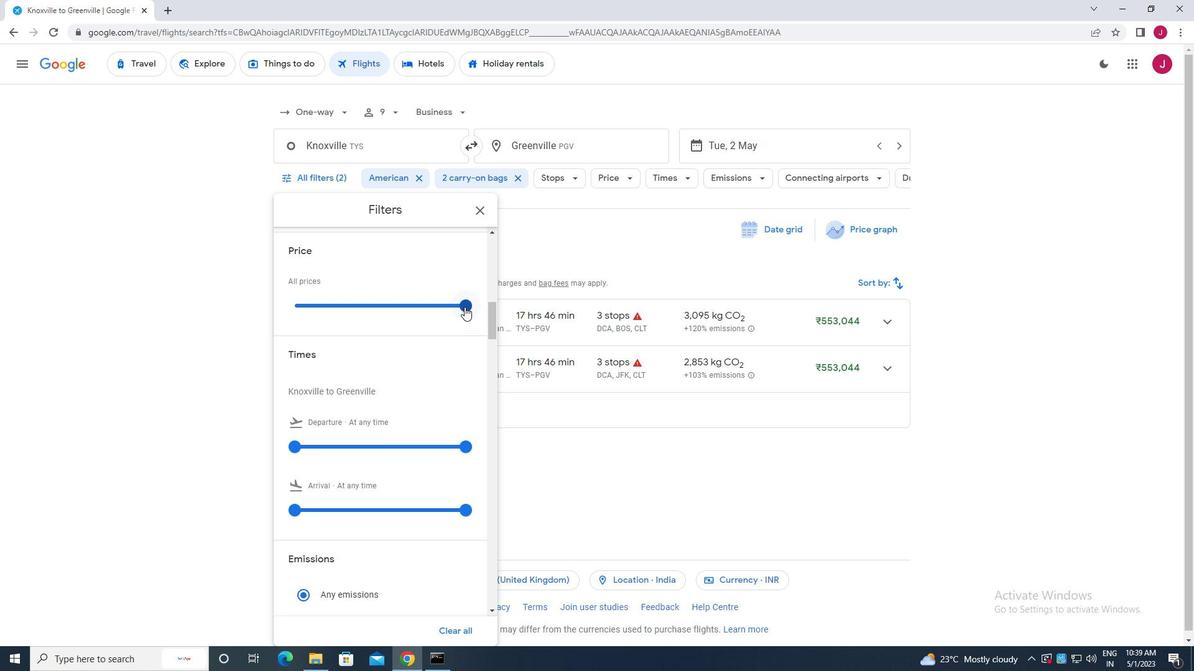
Action: Mouse moved to (279, 314)
Screenshot: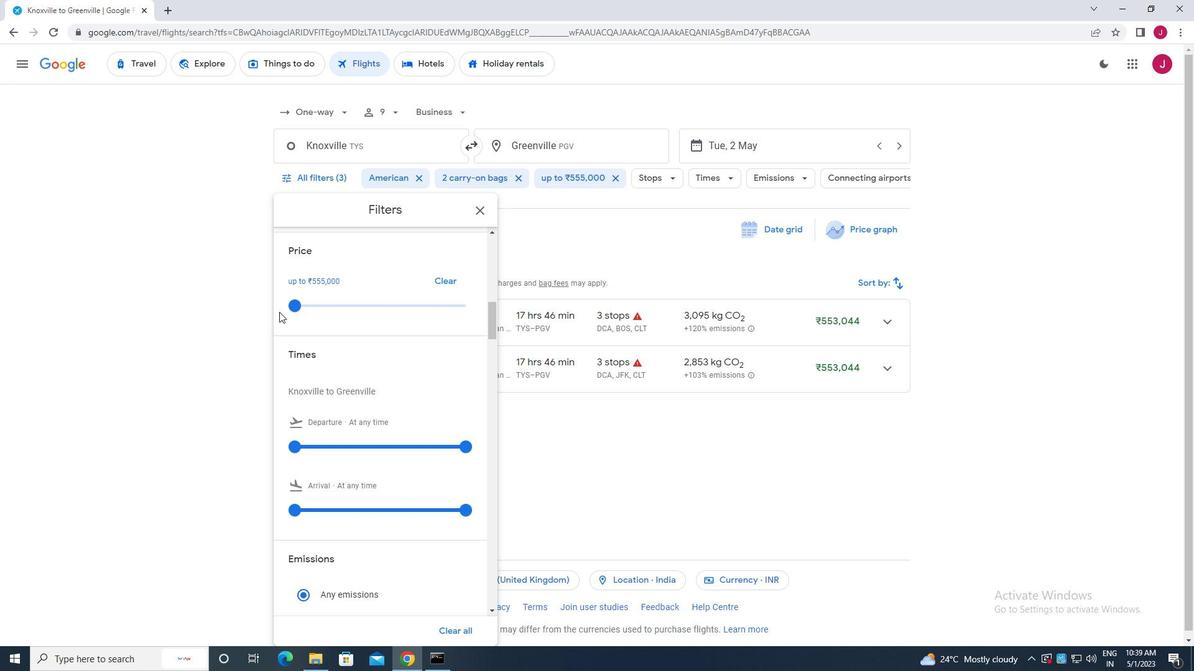 
Action: Mouse scrolled (279, 314) with delta (0, 0)
Screenshot: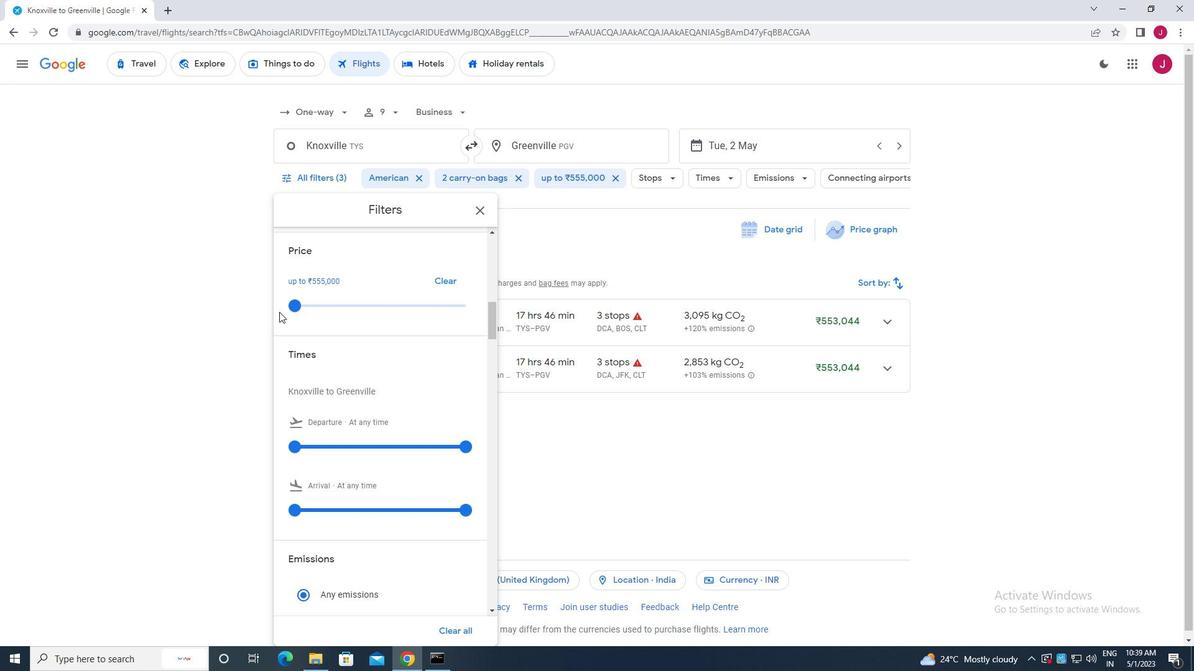 
Action: Mouse moved to (279, 315)
Screenshot: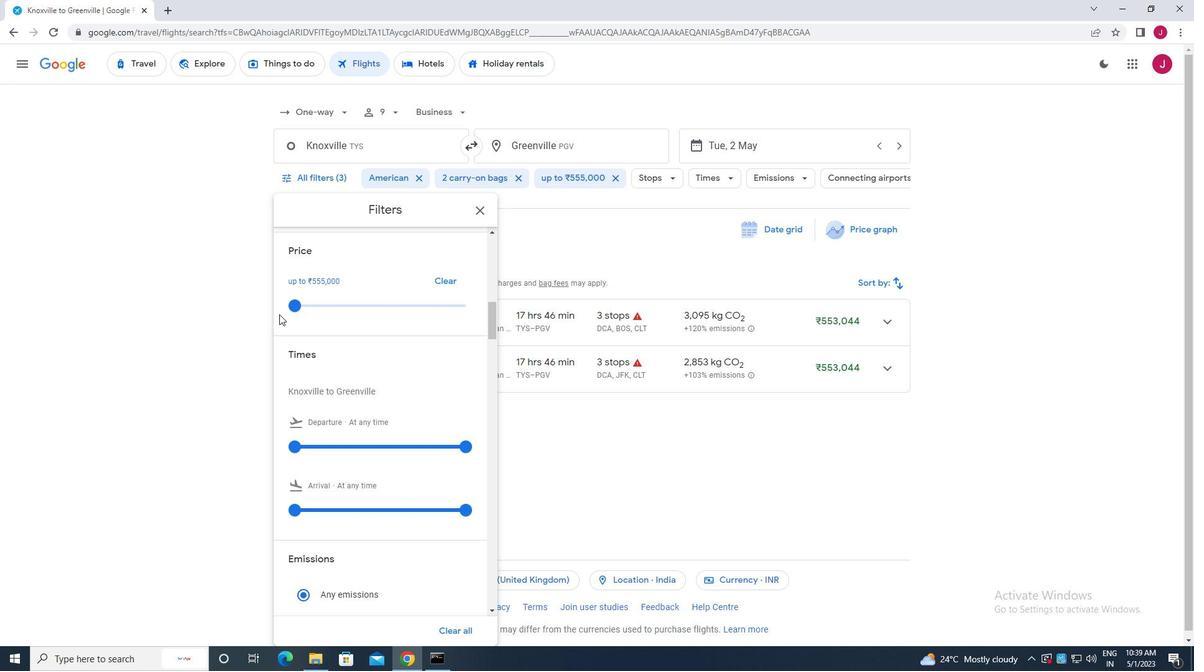 
Action: Mouse scrolled (279, 314) with delta (0, 0)
Screenshot: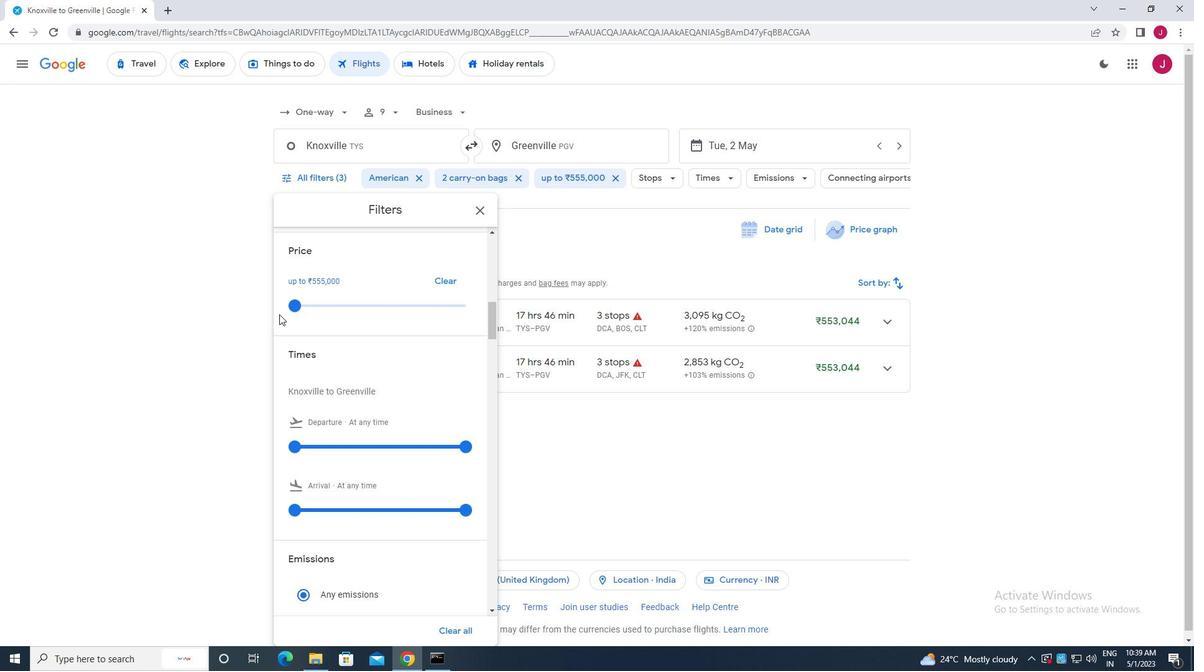 
Action: Mouse moved to (291, 321)
Screenshot: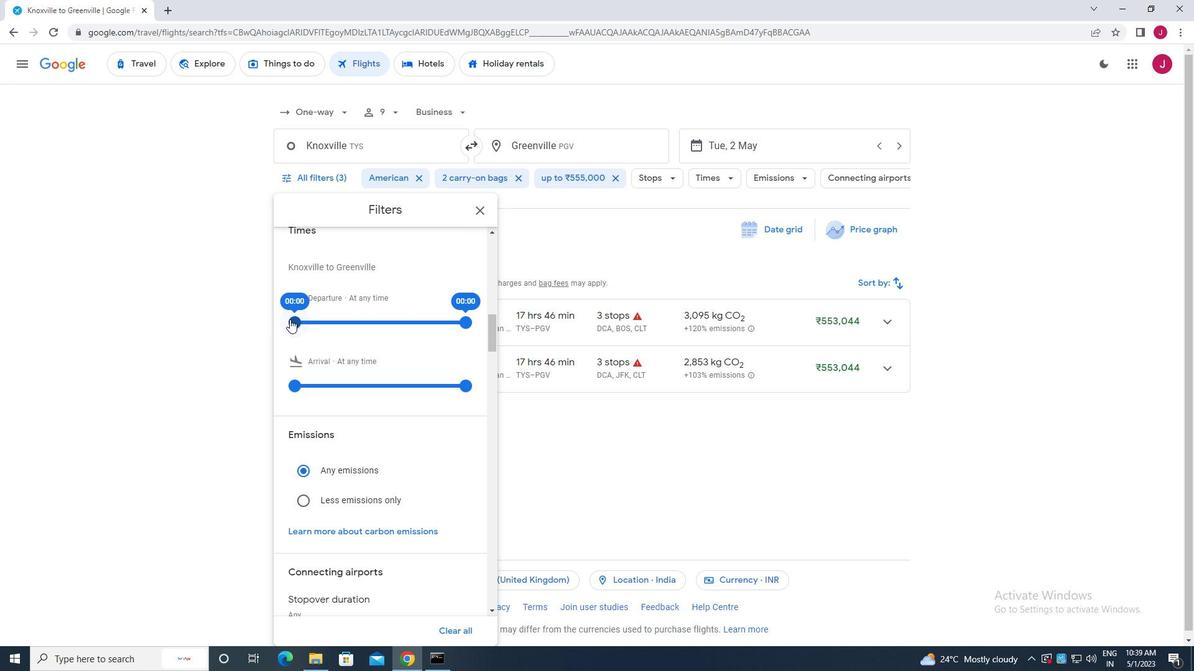 
Action: Mouse pressed left at (291, 321)
Screenshot: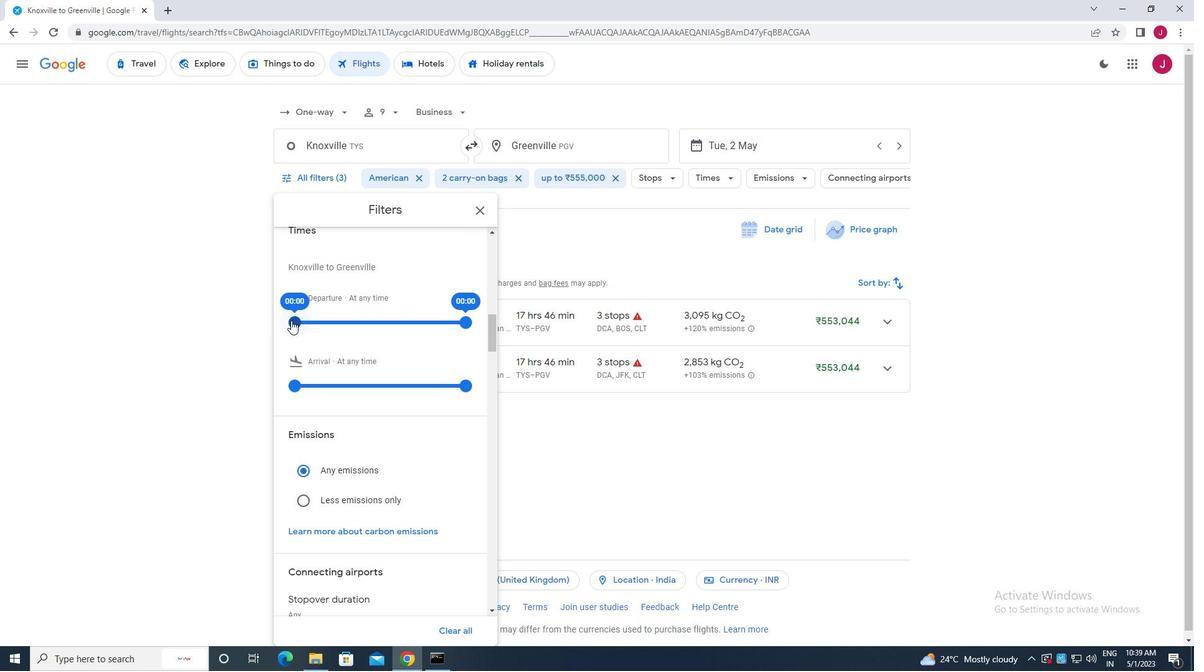 
Action: Mouse moved to (479, 210)
Screenshot: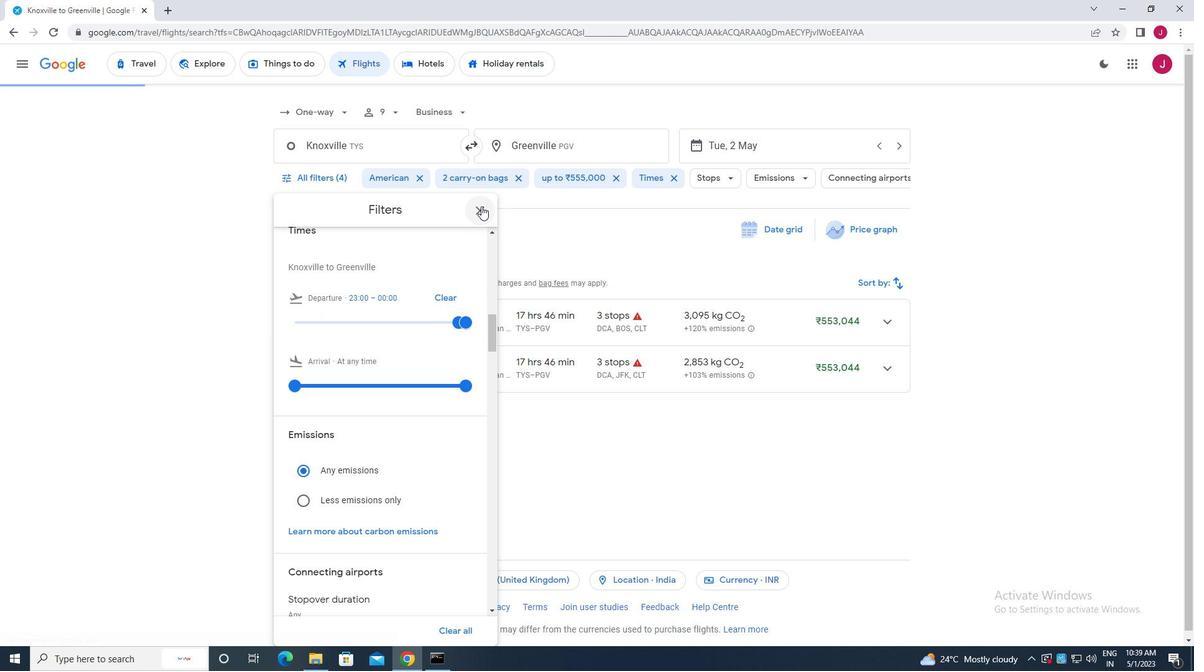 
Action: Mouse pressed left at (479, 210)
Screenshot: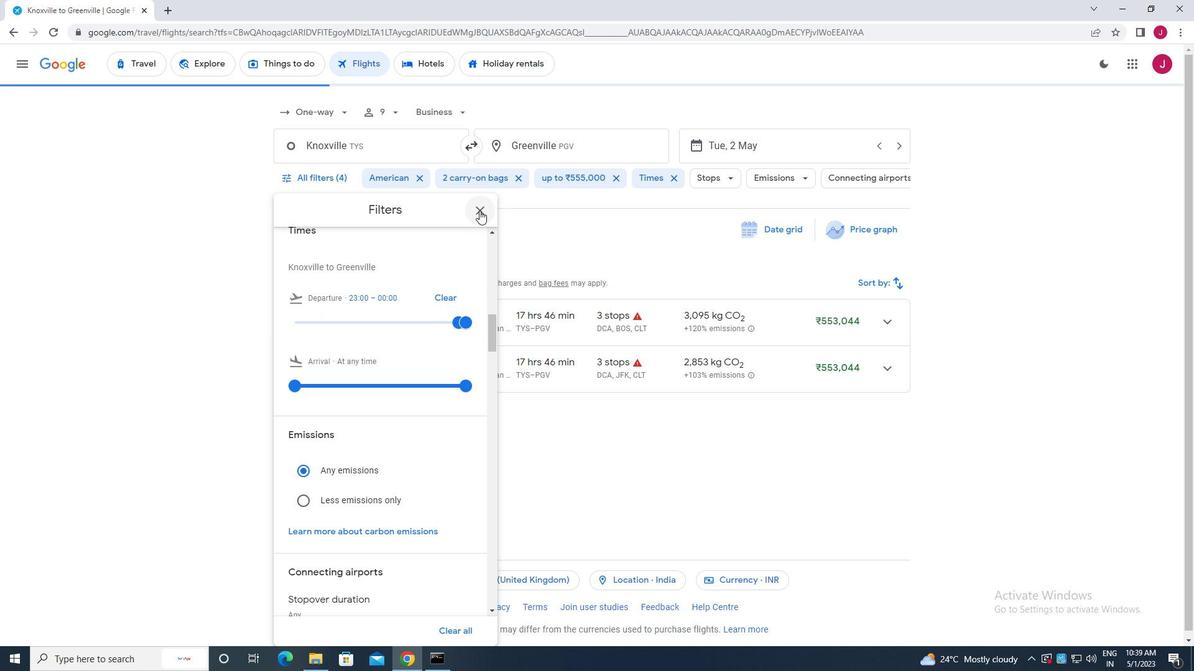 
